 Task: In the  document decision.docx Share this file with 'softage.9@softage.net' Make a copy of the file 'without changing the auto name' Delete the  copy of the file
Action: Mouse moved to (361, 387)
Screenshot: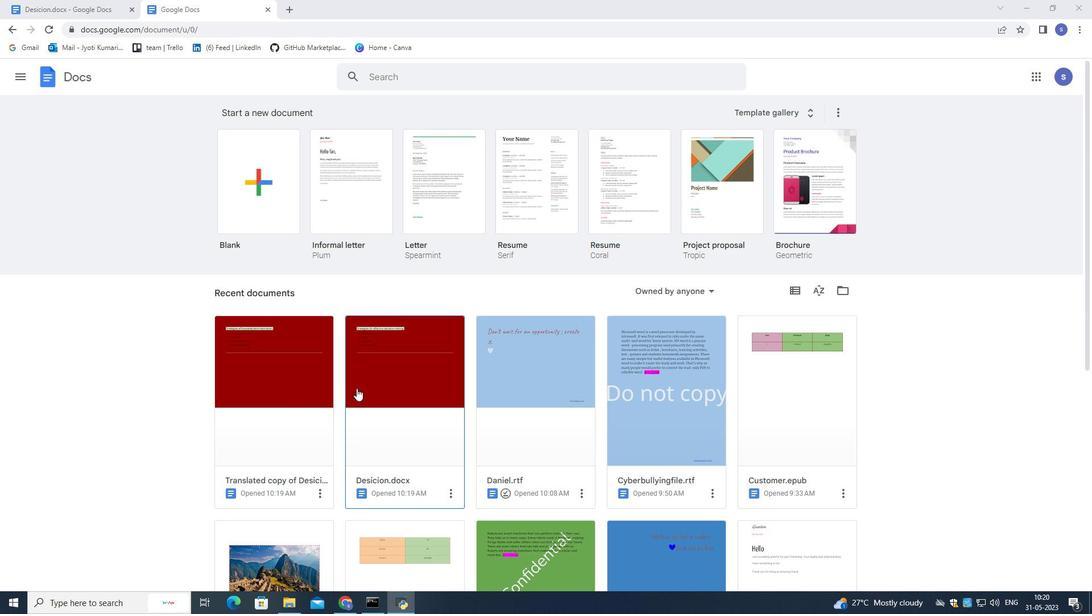 
Action: Mouse pressed left at (361, 387)
Screenshot: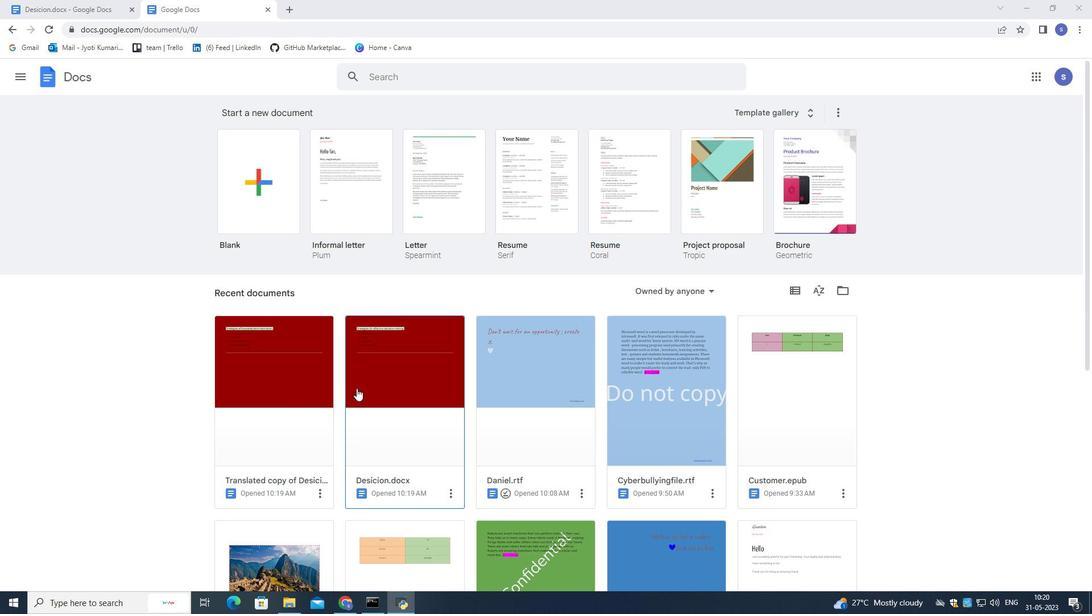 
Action: Mouse moved to (40, 88)
Screenshot: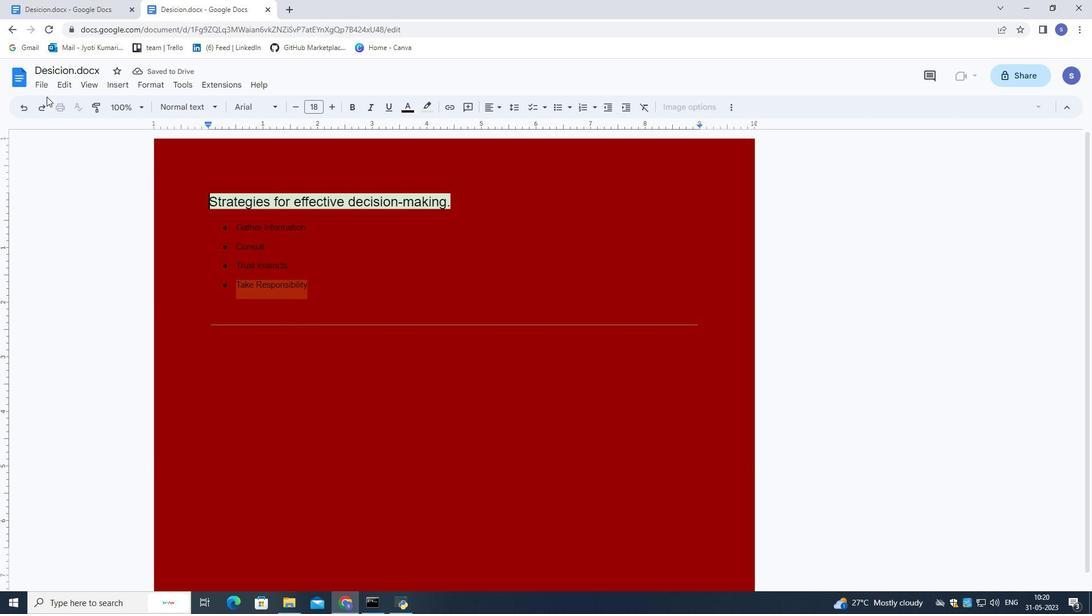 
Action: Mouse pressed left at (40, 88)
Screenshot: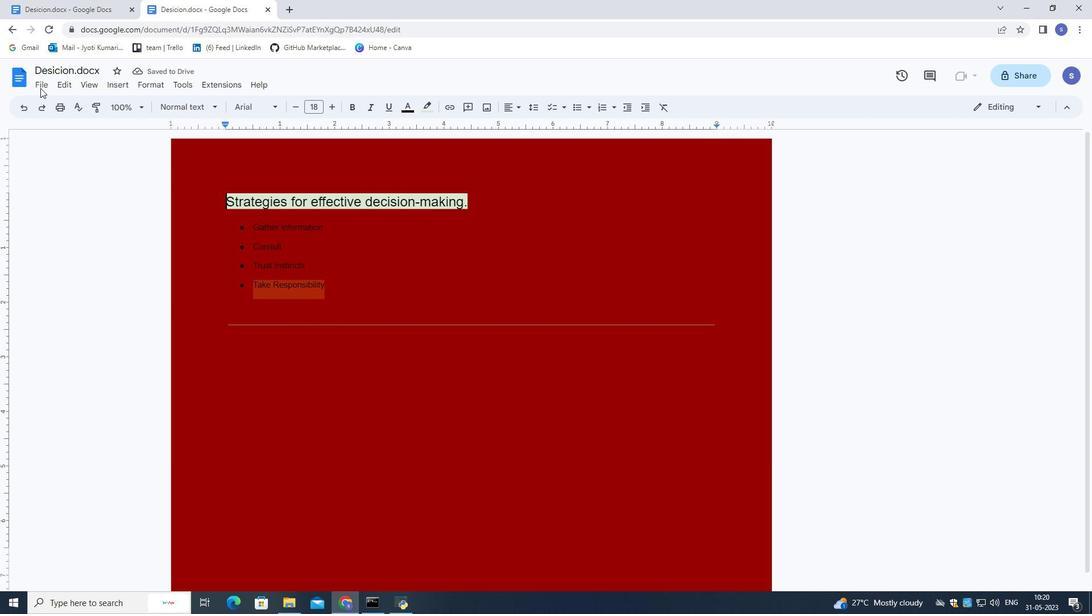 
Action: Mouse moved to (236, 168)
Screenshot: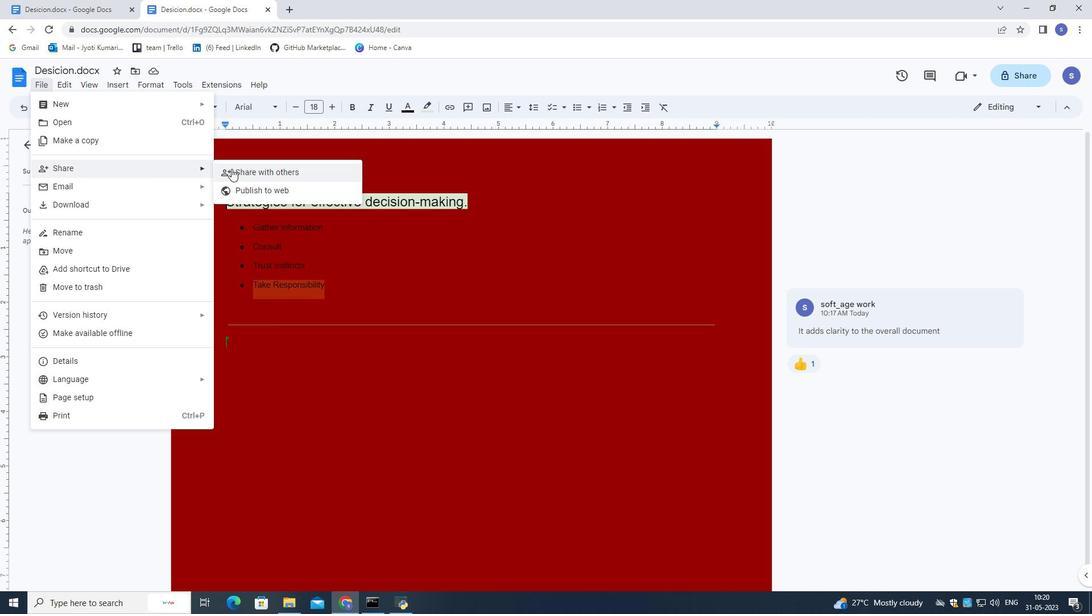 
Action: Mouse pressed left at (236, 168)
Screenshot: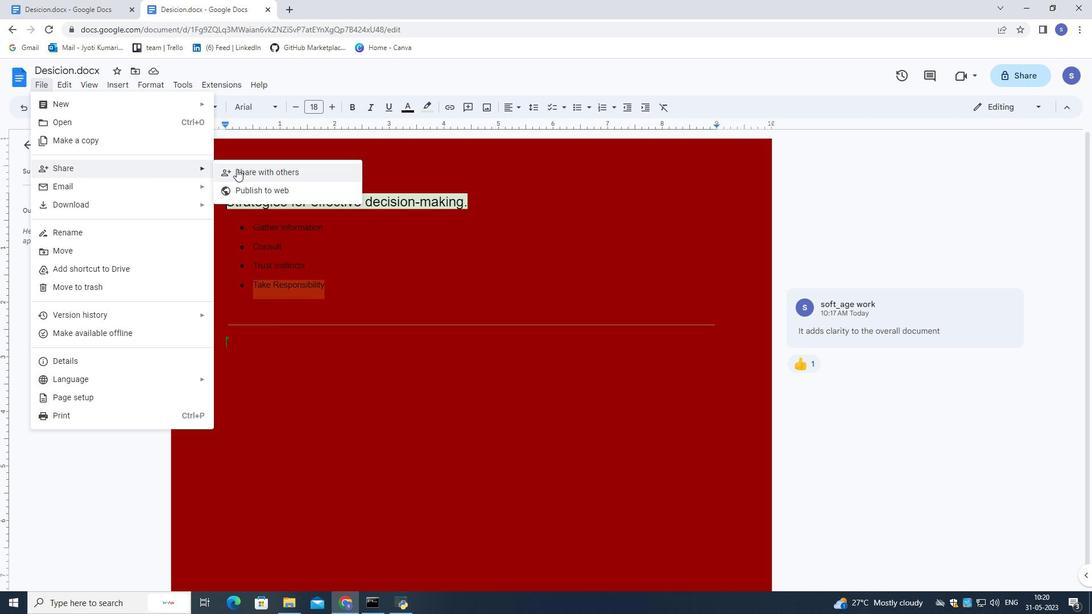 
Action: Mouse moved to (436, 266)
Screenshot: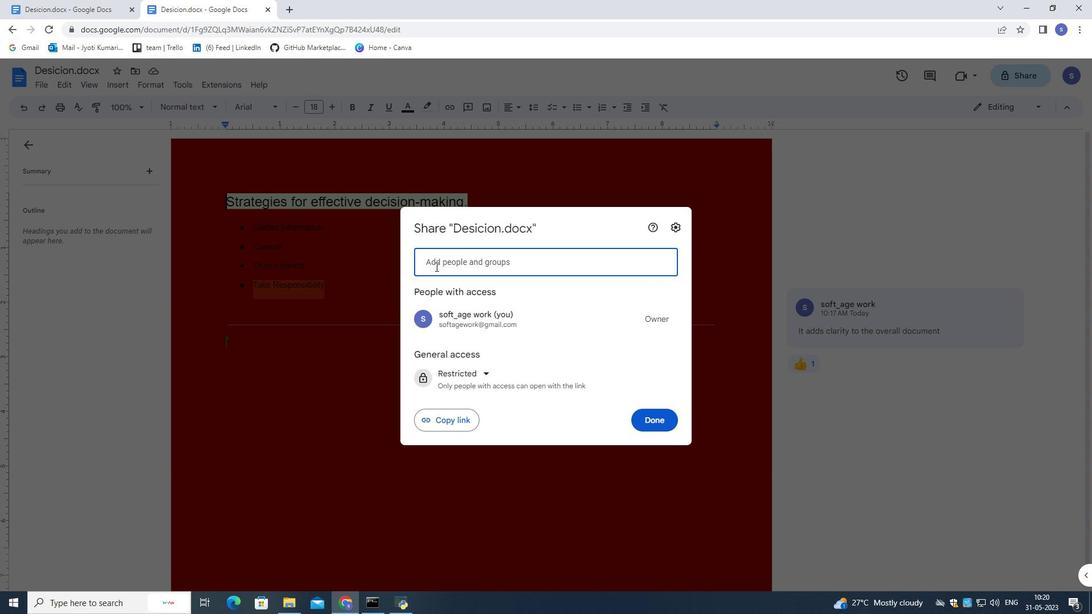 
Action: Mouse pressed left at (436, 266)
Screenshot: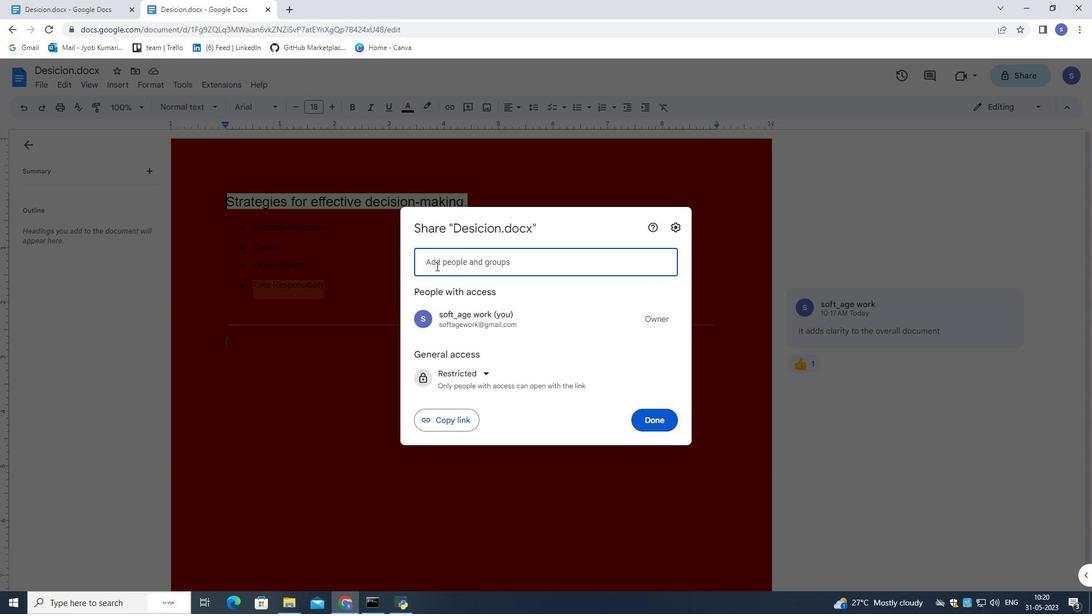 
Action: Key pressed softage.9<Key.shift><Key.shift><Key.shift><Key.shift><Key.shift><Key.shift><Key.shift>@softage.net
Screenshot: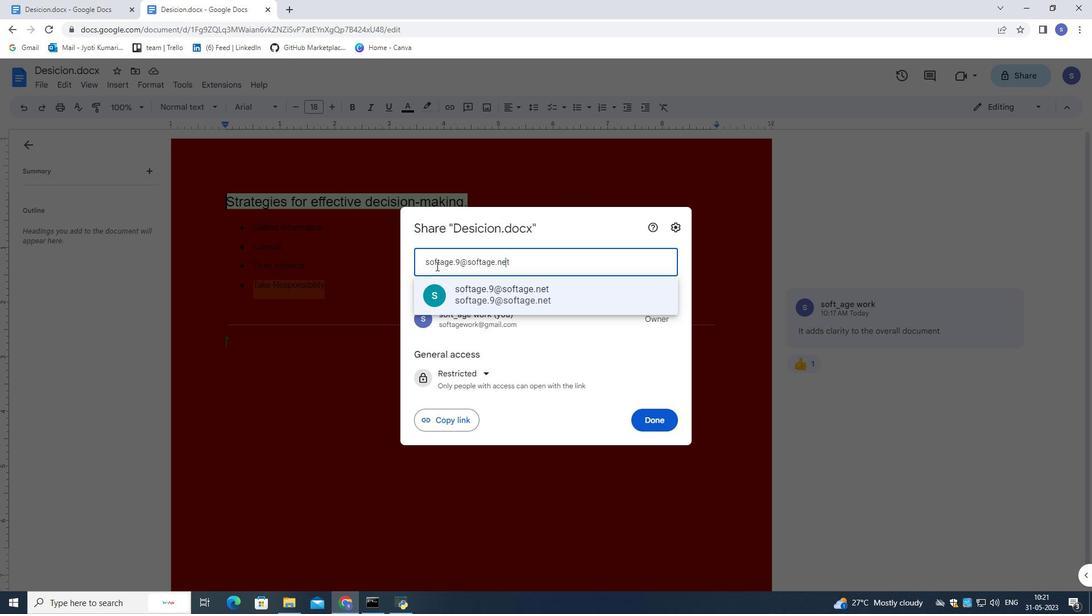 
Action: Mouse moved to (492, 290)
Screenshot: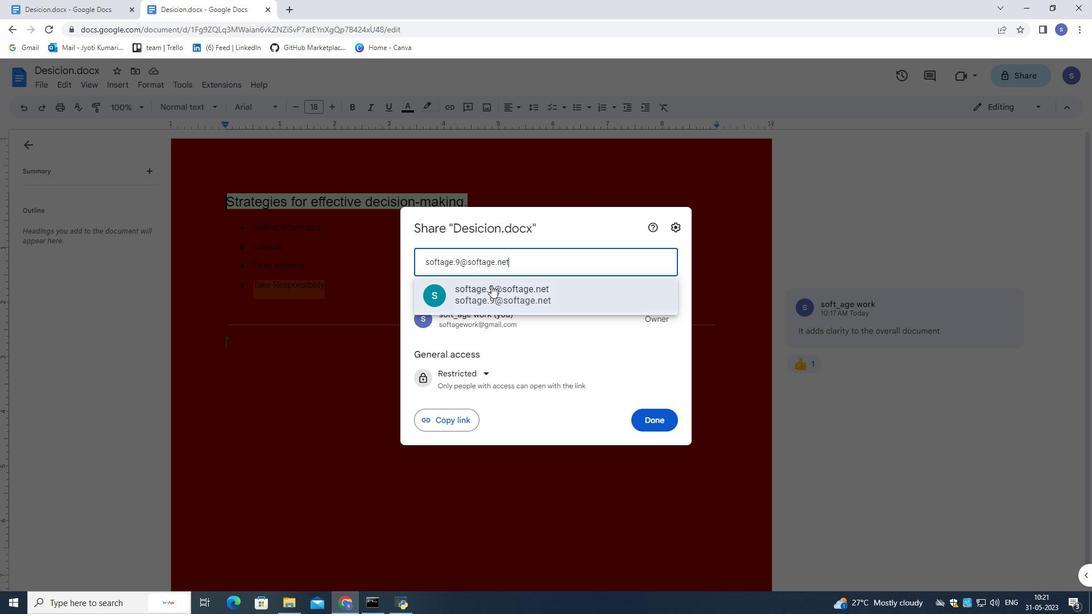 
Action: Mouse pressed left at (492, 290)
Screenshot: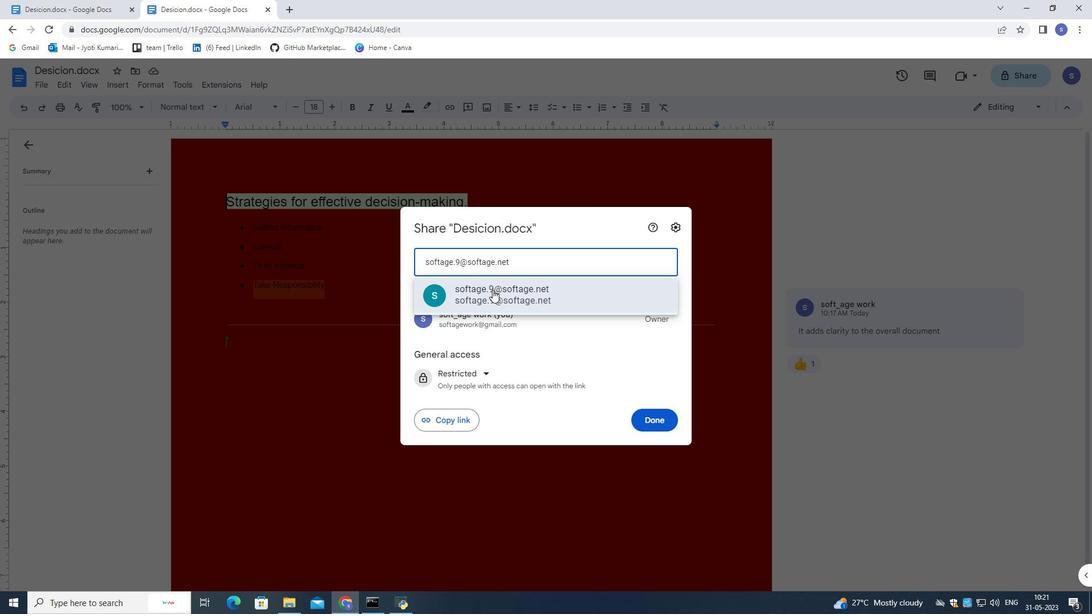 
Action: Mouse moved to (467, 405)
Screenshot: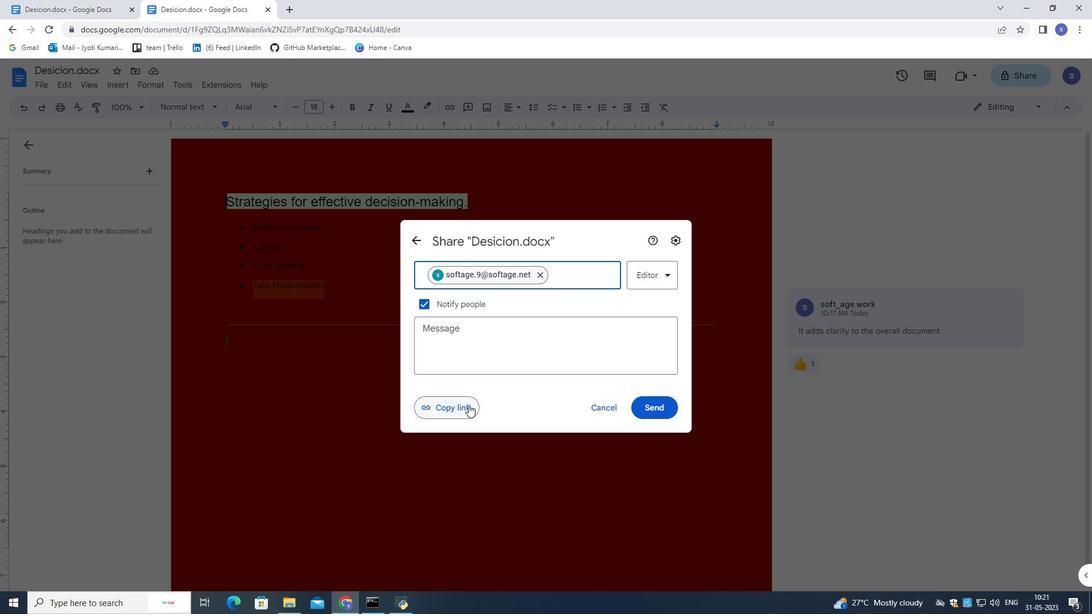 
Action: Mouse pressed left at (467, 405)
Screenshot: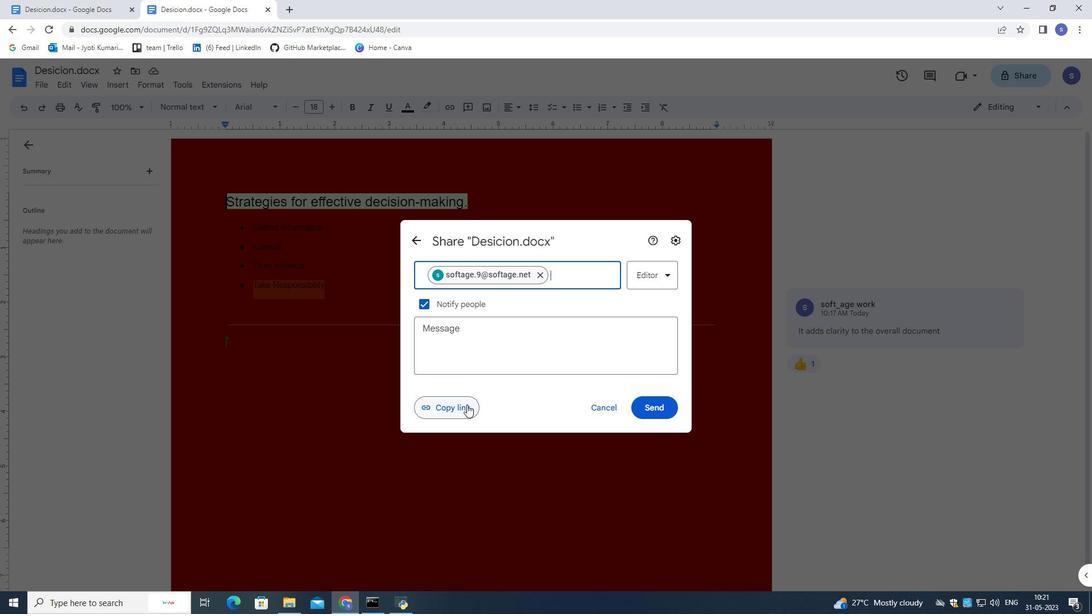 
Action: Mouse moved to (650, 269)
Screenshot: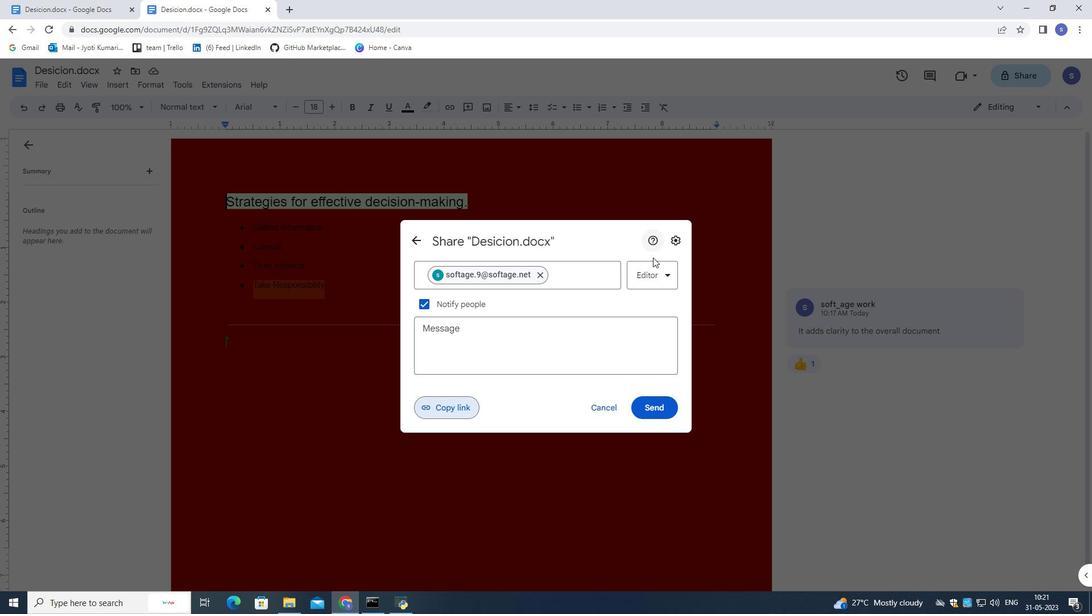 
Action: Mouse pressed left at (650, 269)
Screenshot: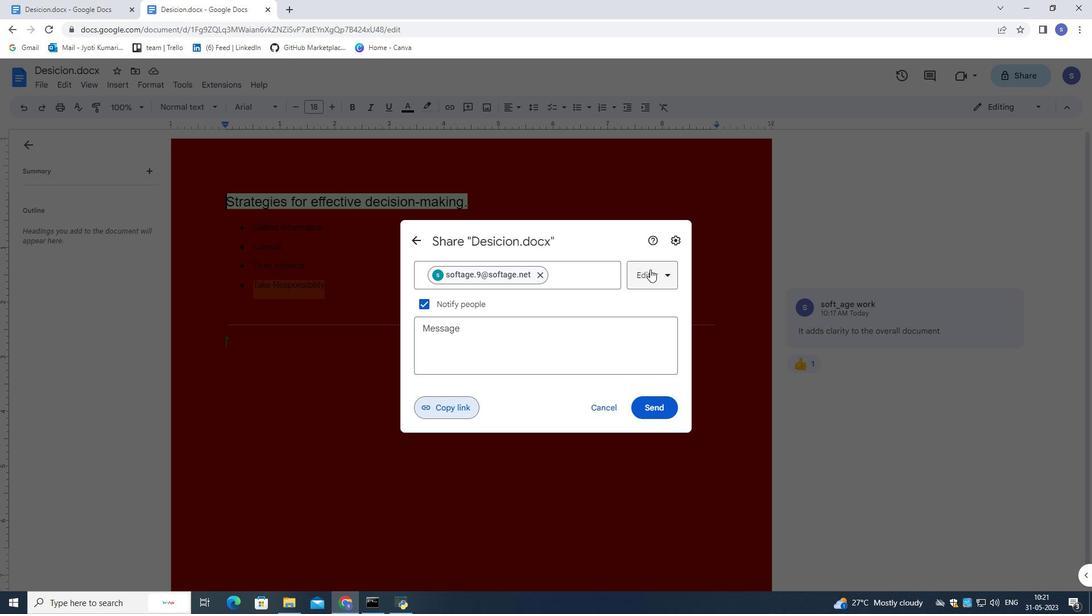 
Action: Mouse moved to (665, 402)
Screenshot: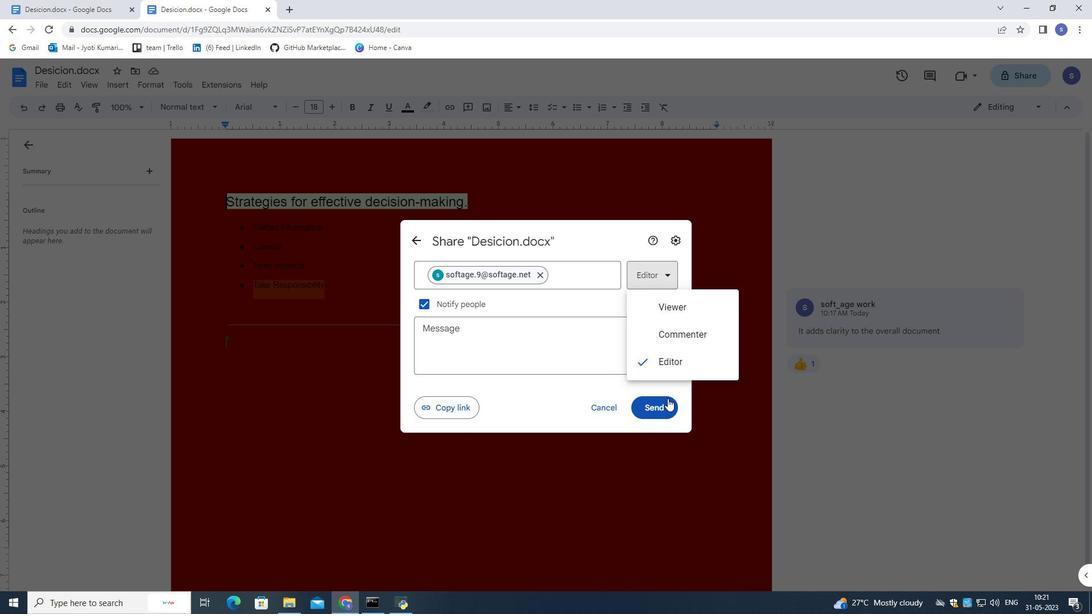 
Action: Mouse pressed left at (665, 402)
Screenshot: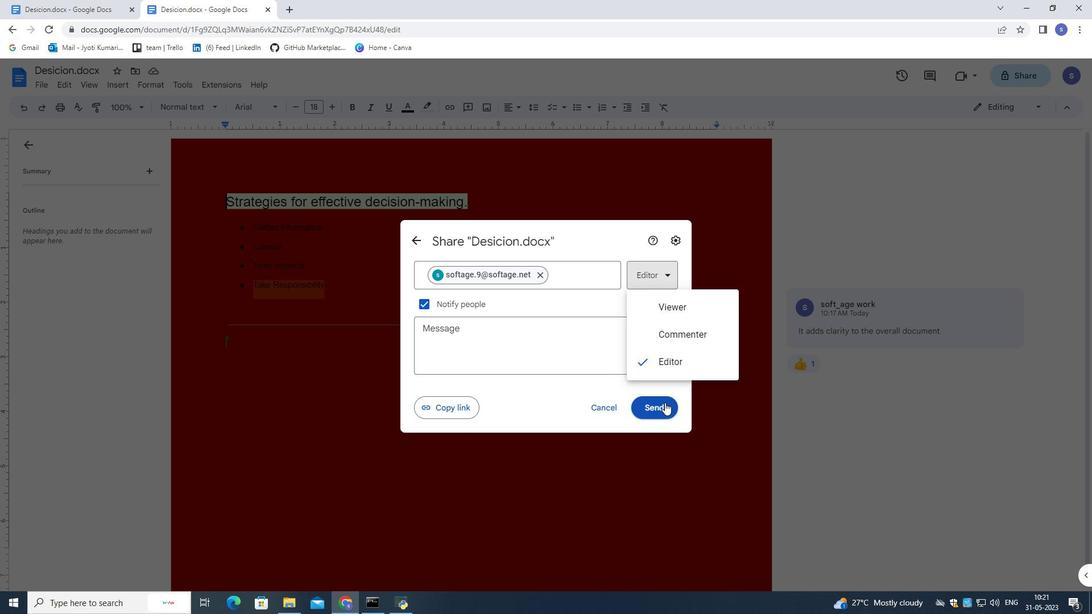 
Action: Mouse moved to (664, 402)
Screenshot: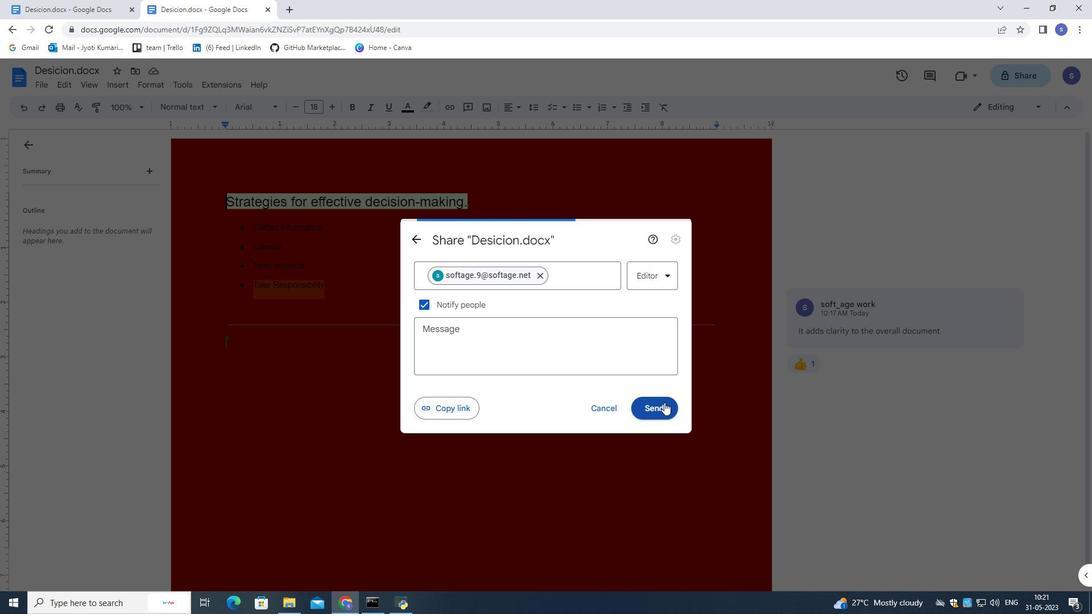
Action: Mouse pressed left at (664, 402)
Screenshot: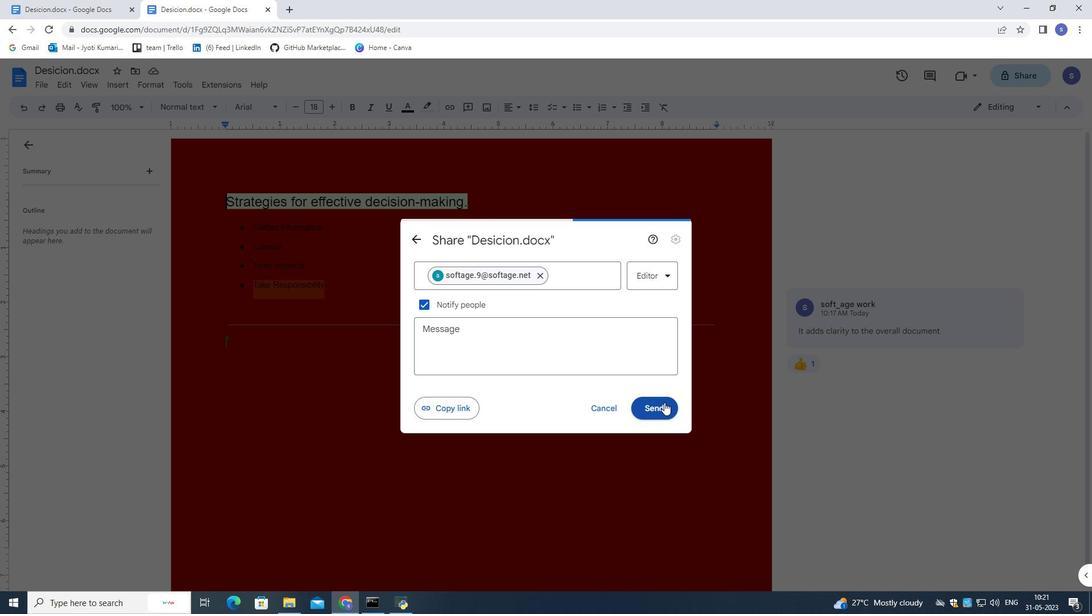 
Action: Mouse moved to (241, 342)
Screenshot: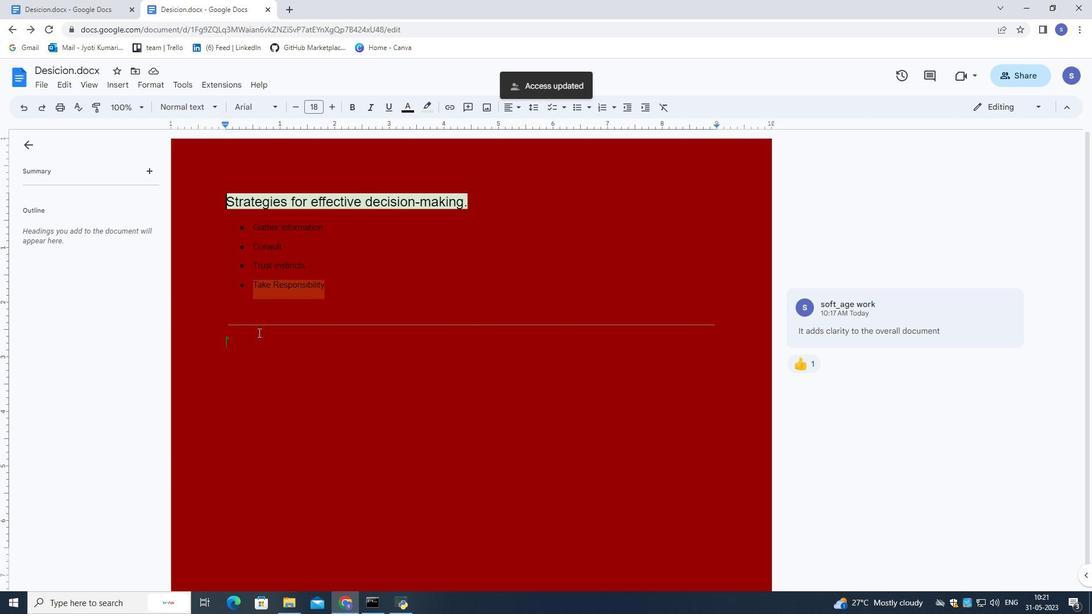 
Action: Mouse pressed left at (241, 342)
Screenshot: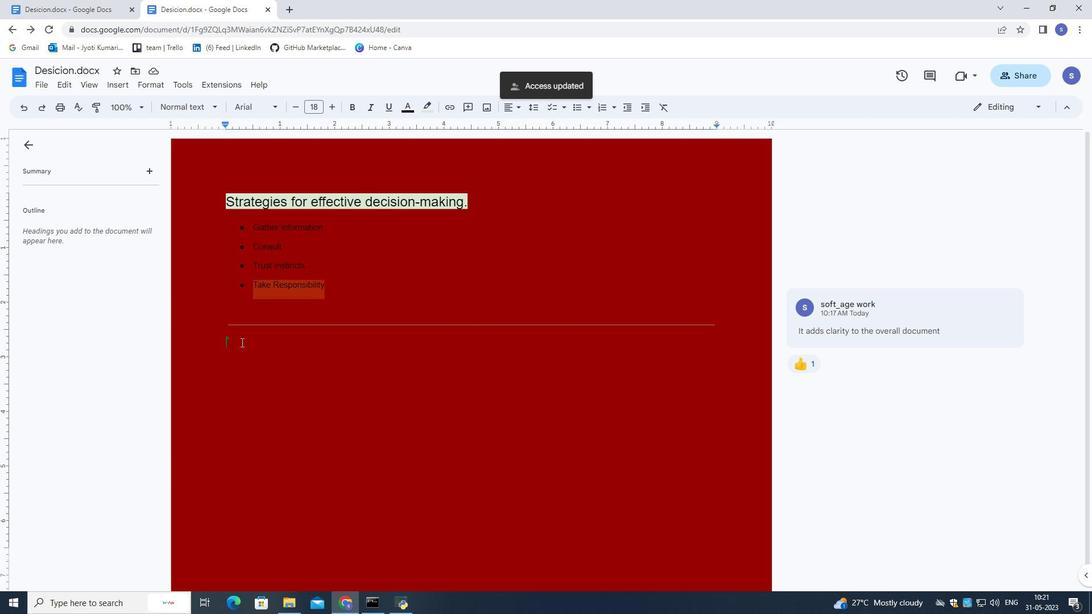 
Action: Mouse moved to (246, 344)
Screenshot: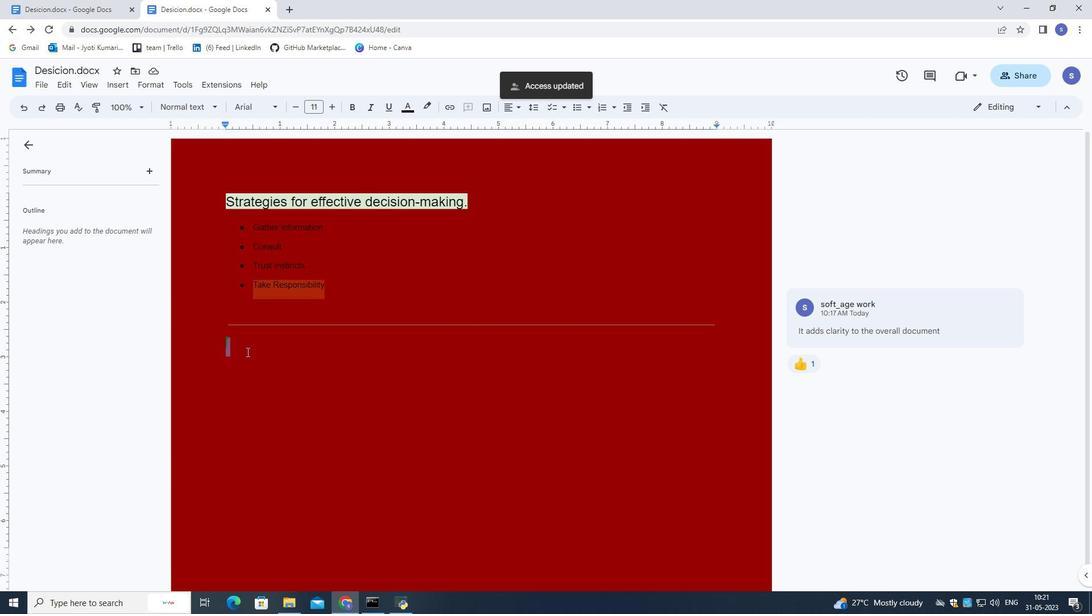 
Action: Key pressed <Key.backspace>
Screenshot: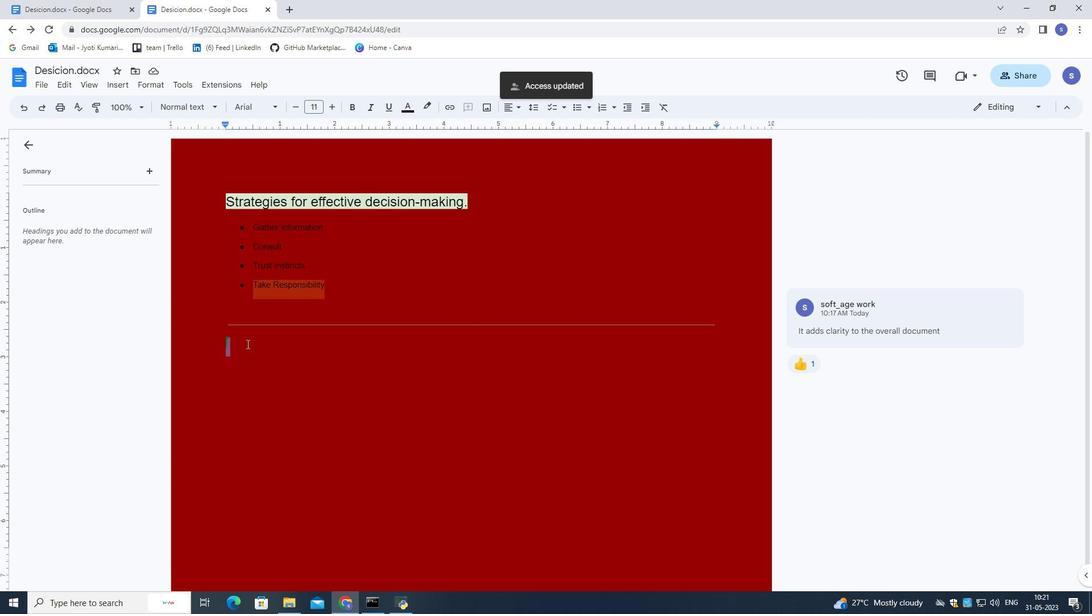 
Action: Mouse moved to (45, 83)
Screenshot: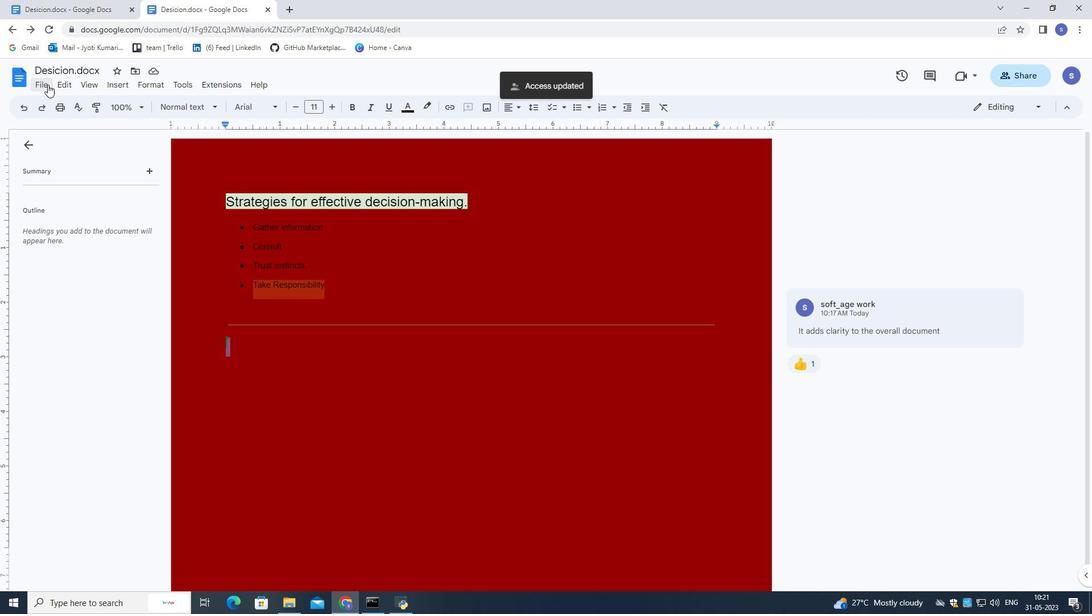 
Action: Mouse pressed left at (45, 83)
Screenshot: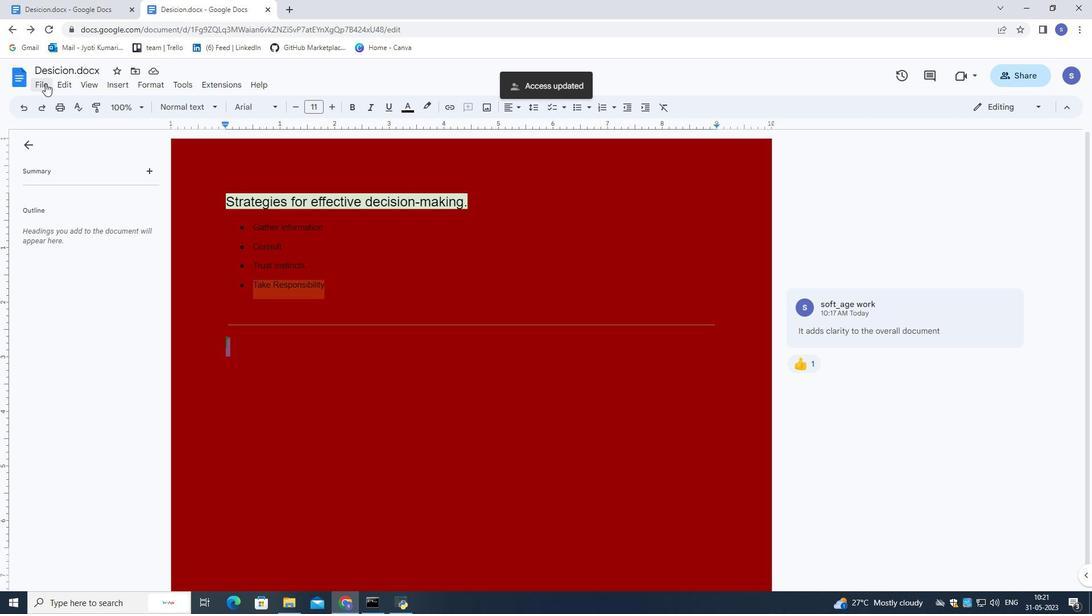 
Action: Mouse moved to (62, 137)
Screenshot: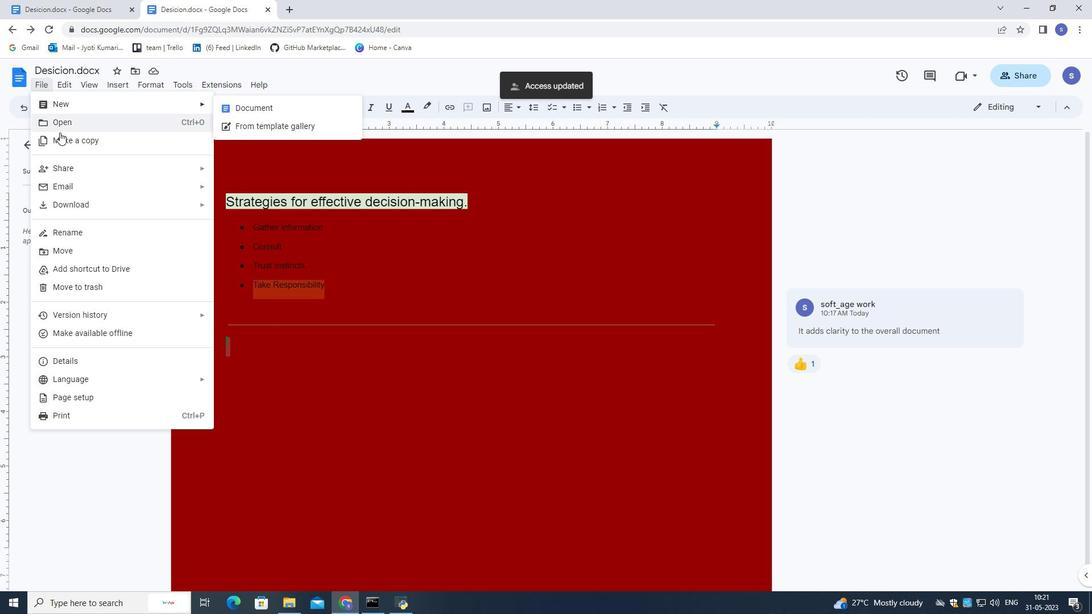 
Action: Mouse pressed left at (62, 137)
Screenshot: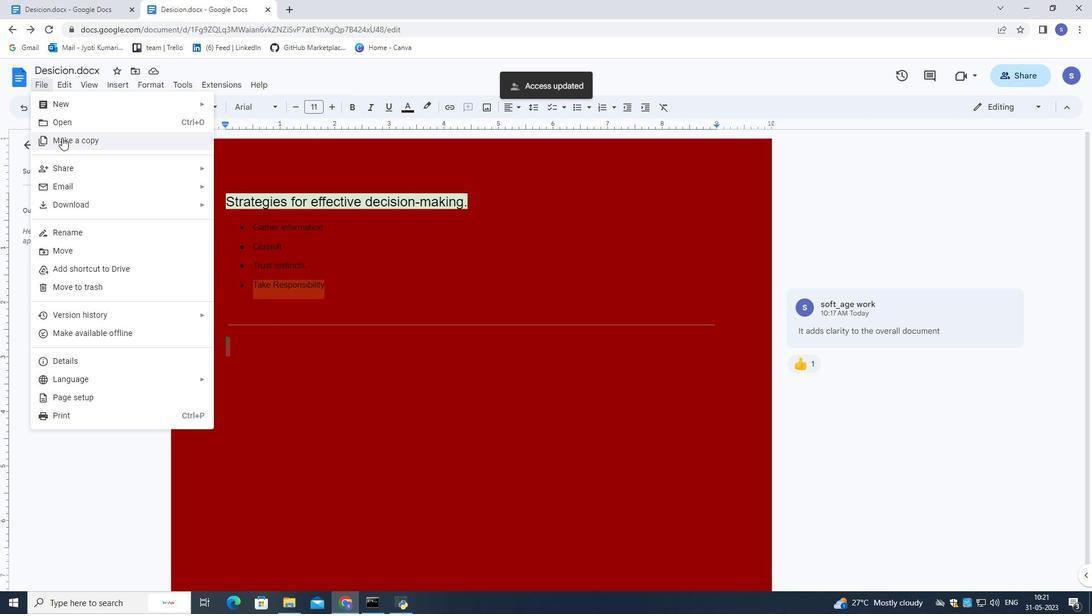 
Action: Mouse moved to (581, 417)
Screenshot: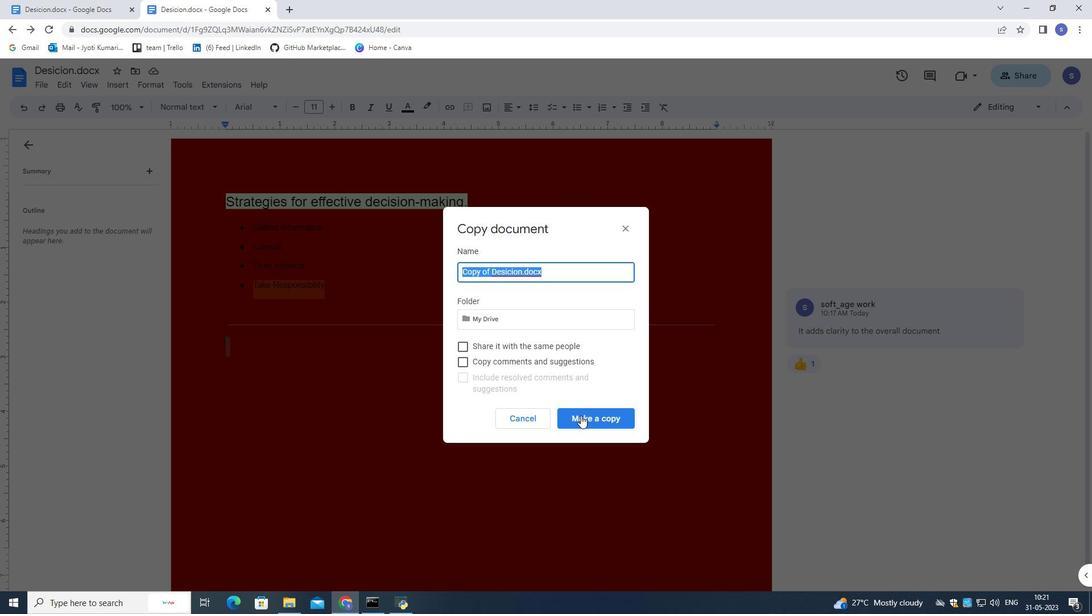 
Action: Mouse pressed left at (581, 417)
Screenshot: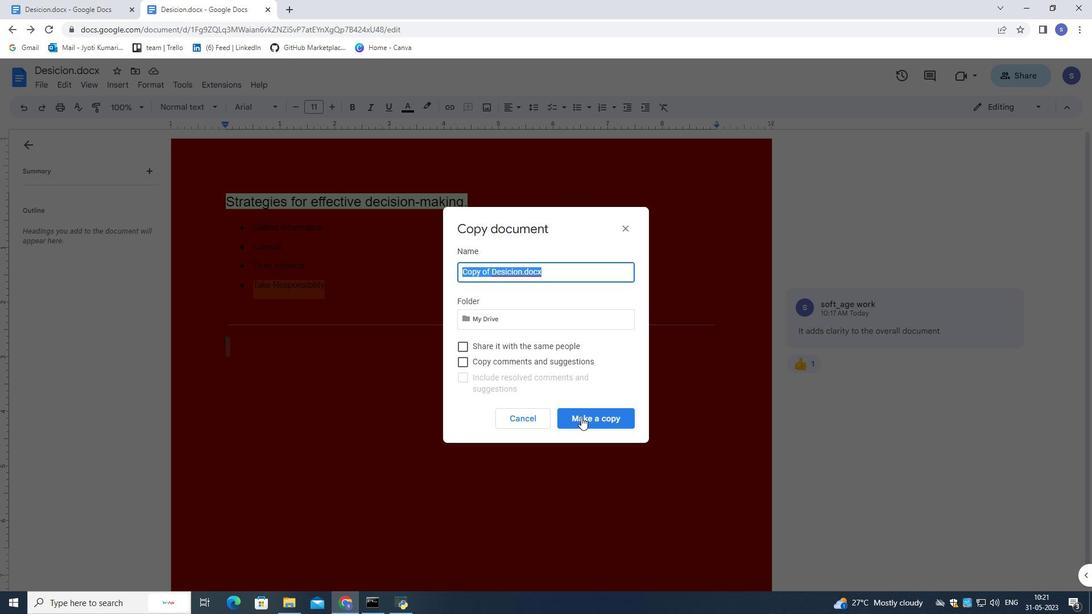 
Action: Mouse moved to (220, 0)
Screenshot: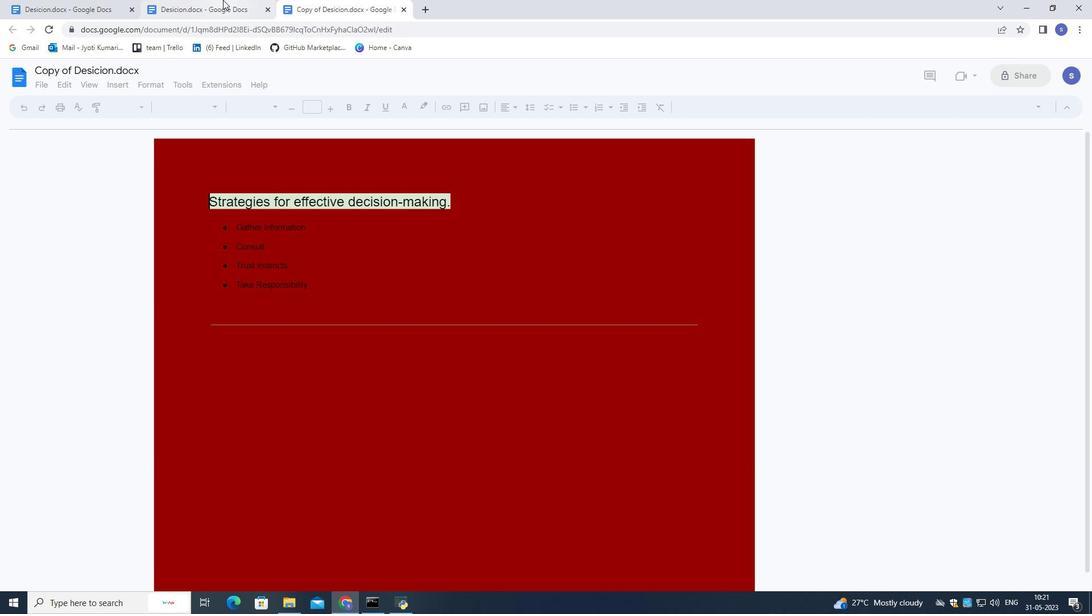 
Action: Mouse pressed left at (220, 0)
Screenshot: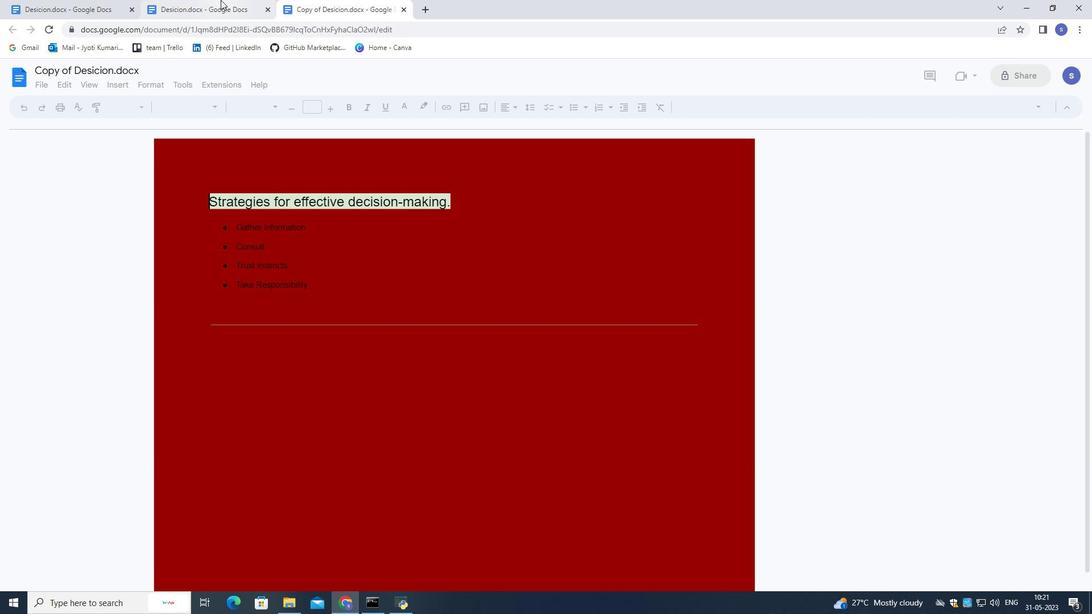 
Action: Mouse moved to (45, 89)
Screenshot: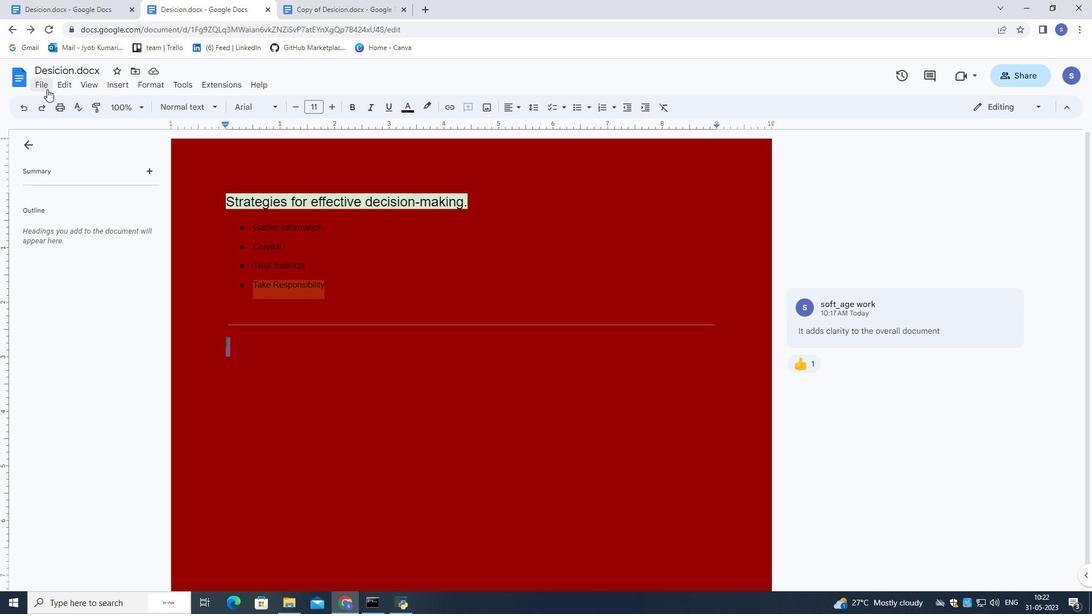 
Action: Mouse pressed left at (45, 89)
Screenshot: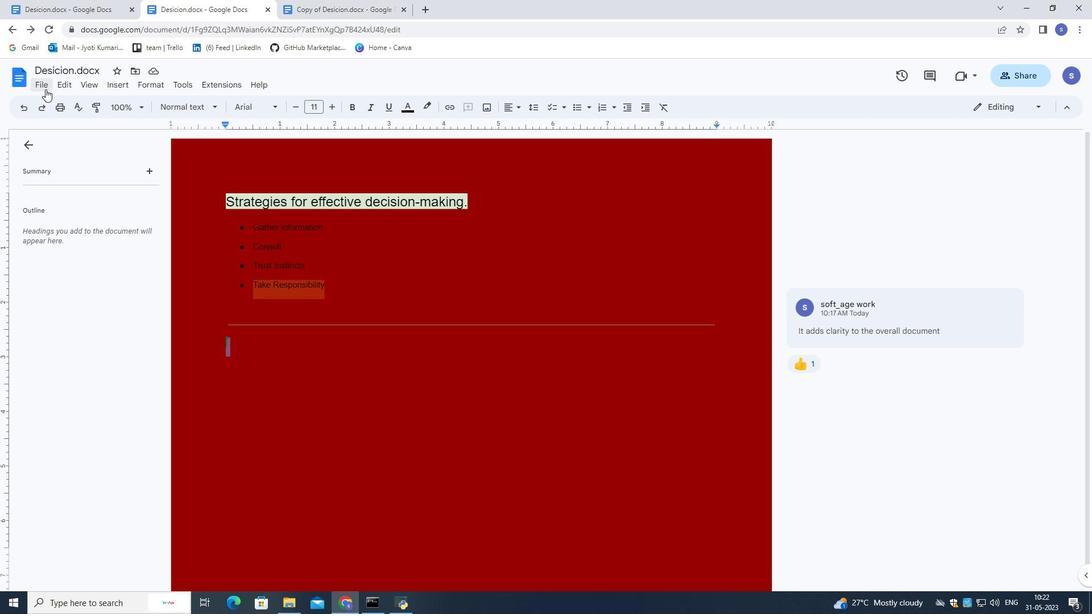 
Action: Mouse moved to (295, 3)
Screenshot: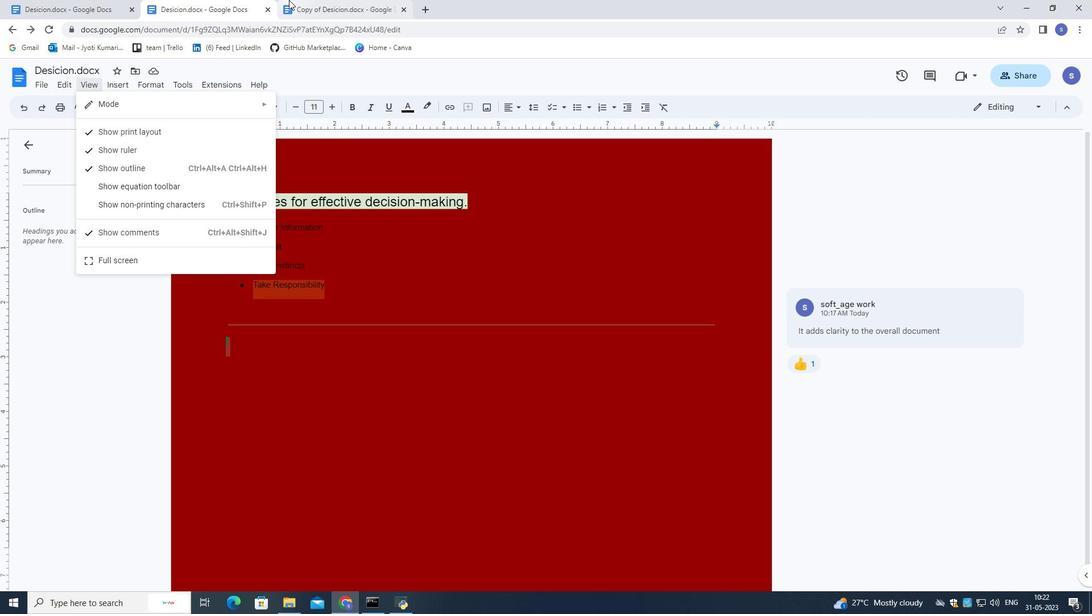 
Action: Mouse pressed left at (295, 3)
Screenshot: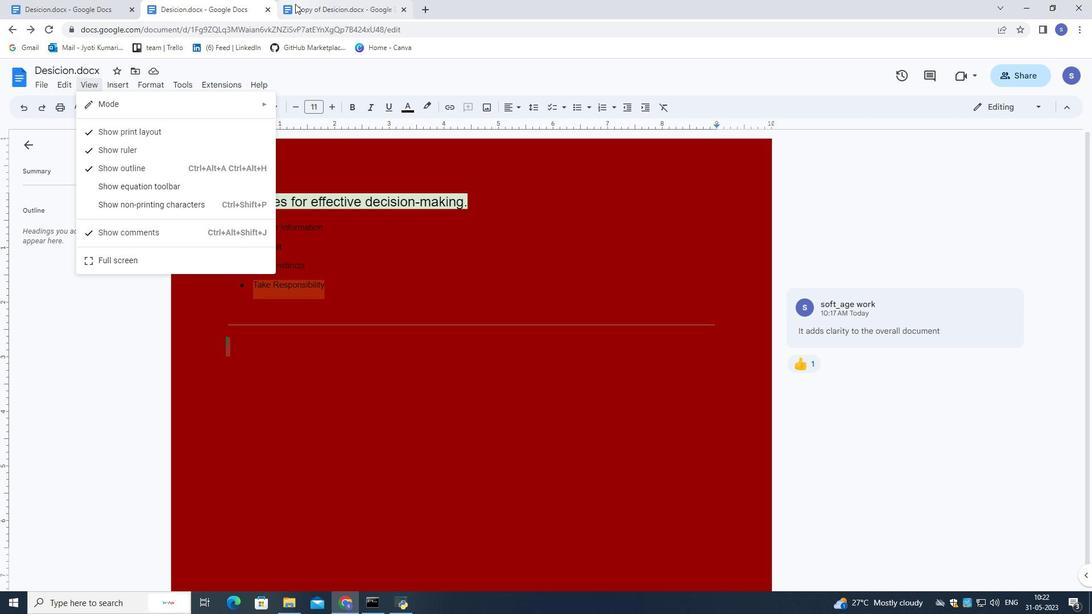 
Action: Mouse moved to (45, 83)
Screenshot: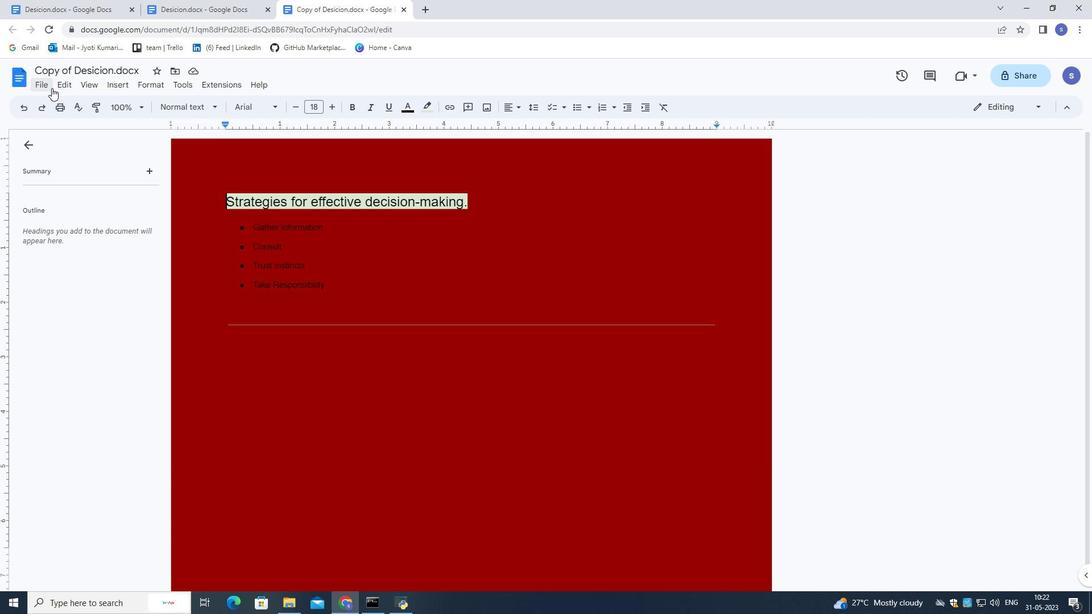 
Action: Mouse pressed left at (45, 83)
Screenshot: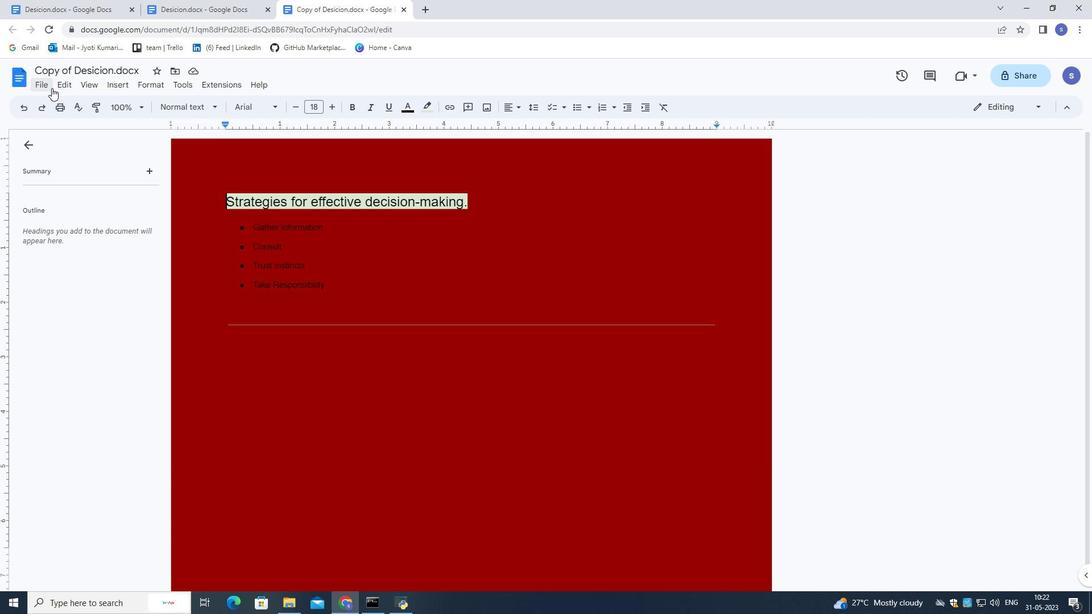 
Action: Mouse moved to (78, 143)
Screenshot: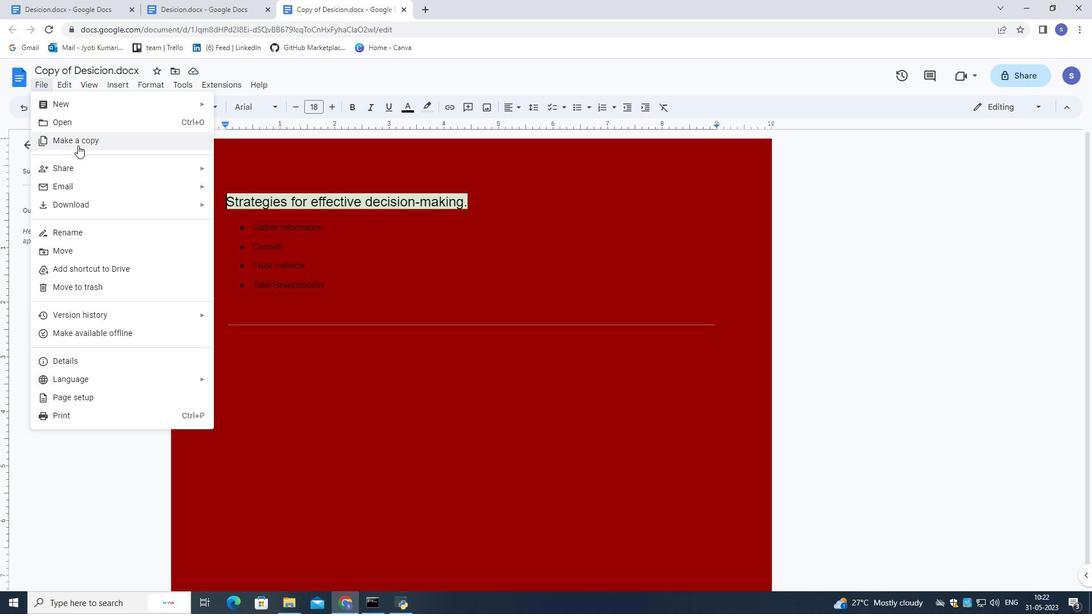 
Action: Mouse pressed left at (78, 143)
Screenshot: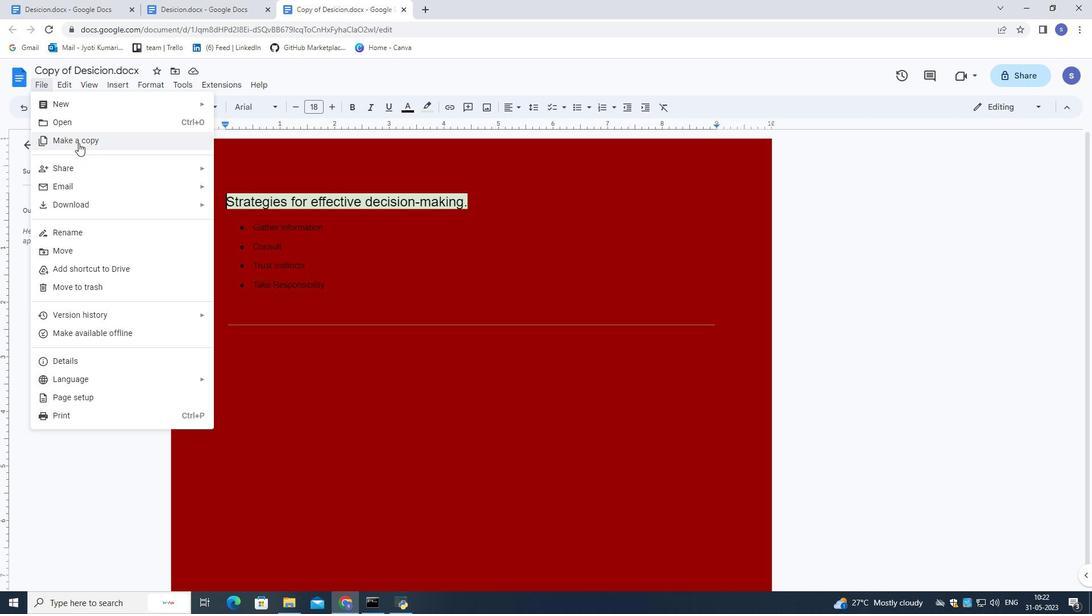
Action: Mouse moved to (517, 412)
Screenshot: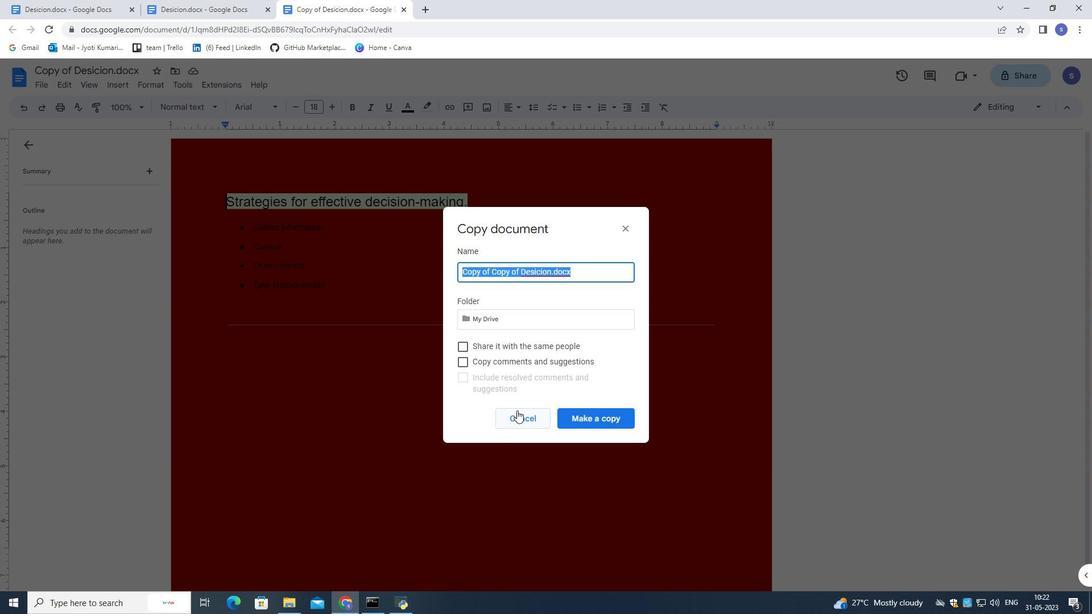 
Action: Mouse pressed left at (517, 412)
Screenshot: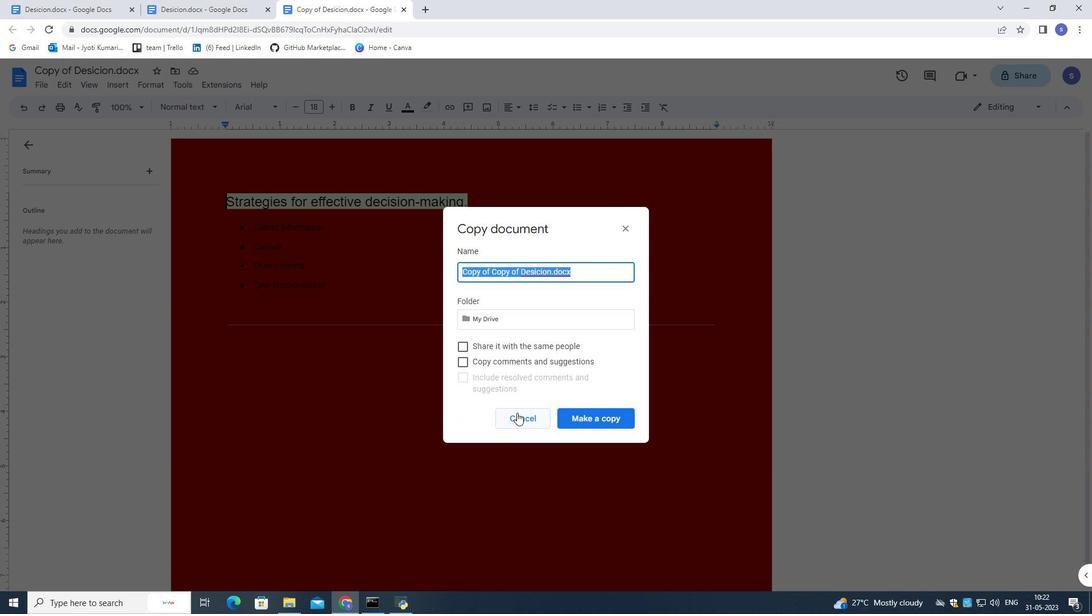 
Action: Mouse moved to (46, 83)
Screenshot: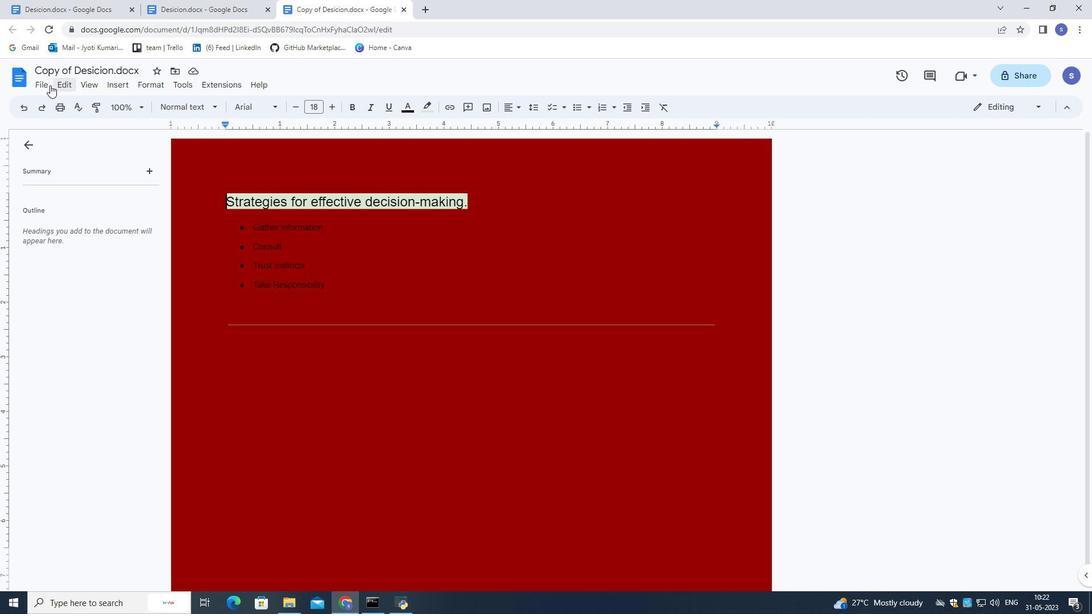 
Action: Mouse pressed left at (46, 83)
Screenshot: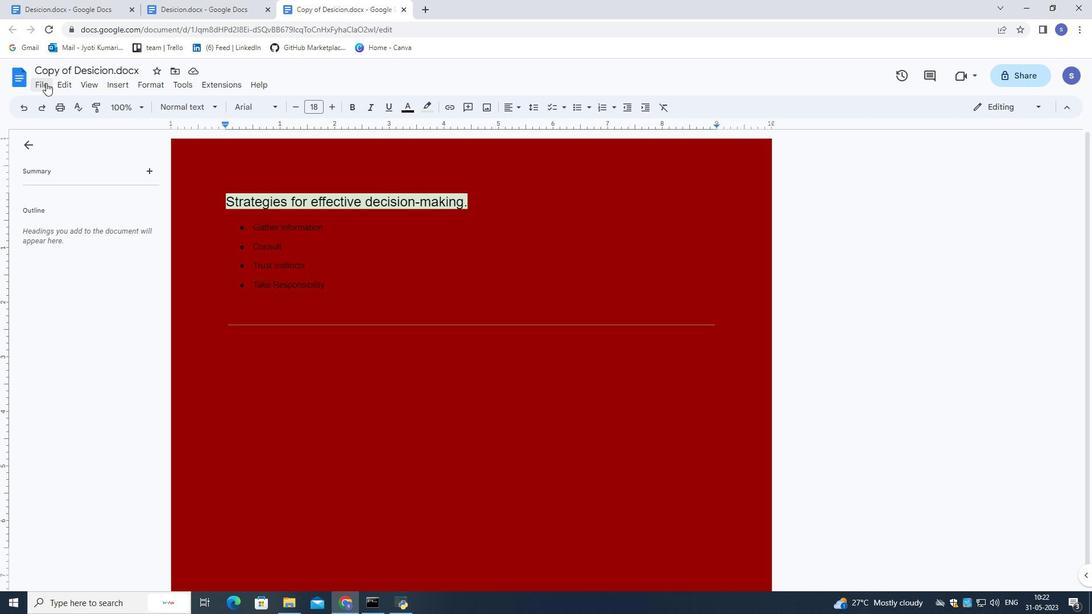 
Action: Mouse moved to (207, 0)
Screenshot: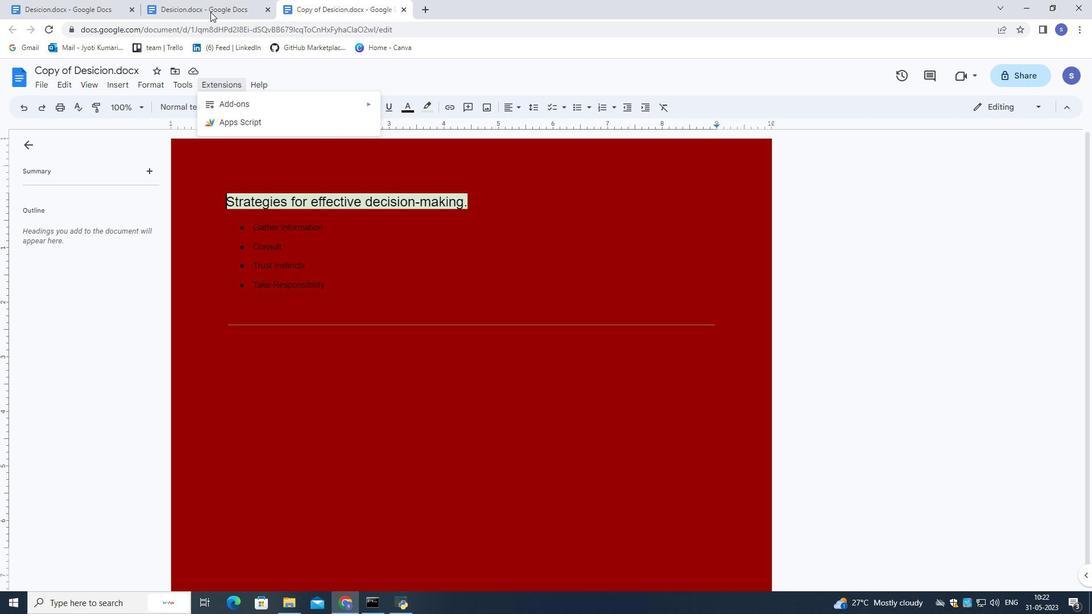 
Action: Mouse pressed left at (207, 0)
Screenshot: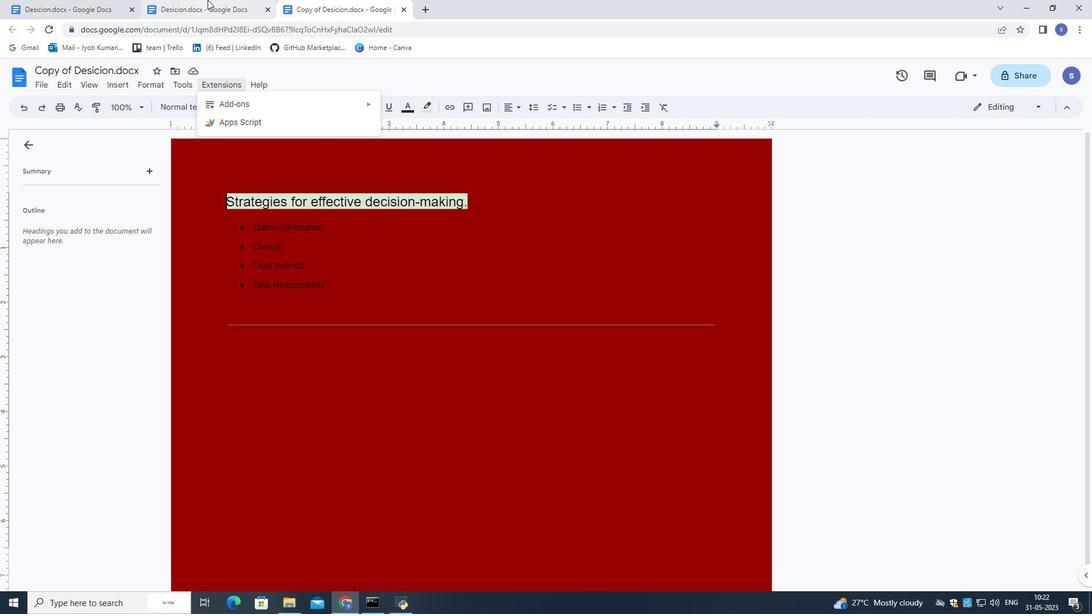 
Action: Mouse moved to (357, 249)
Screenshot: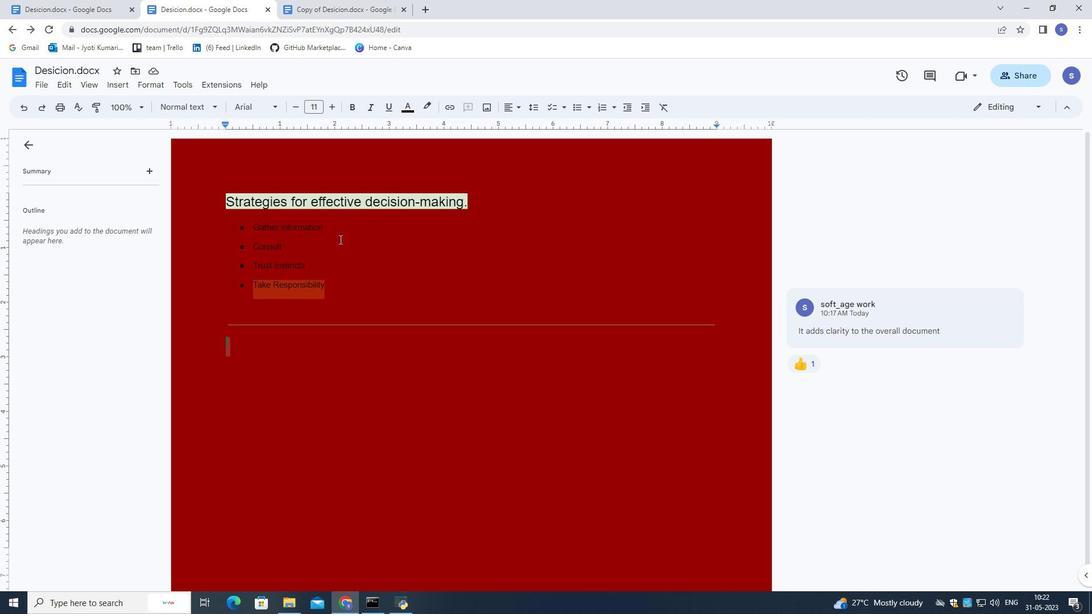 
Action: Mouse pressed left at (357, 249)
Screenshot: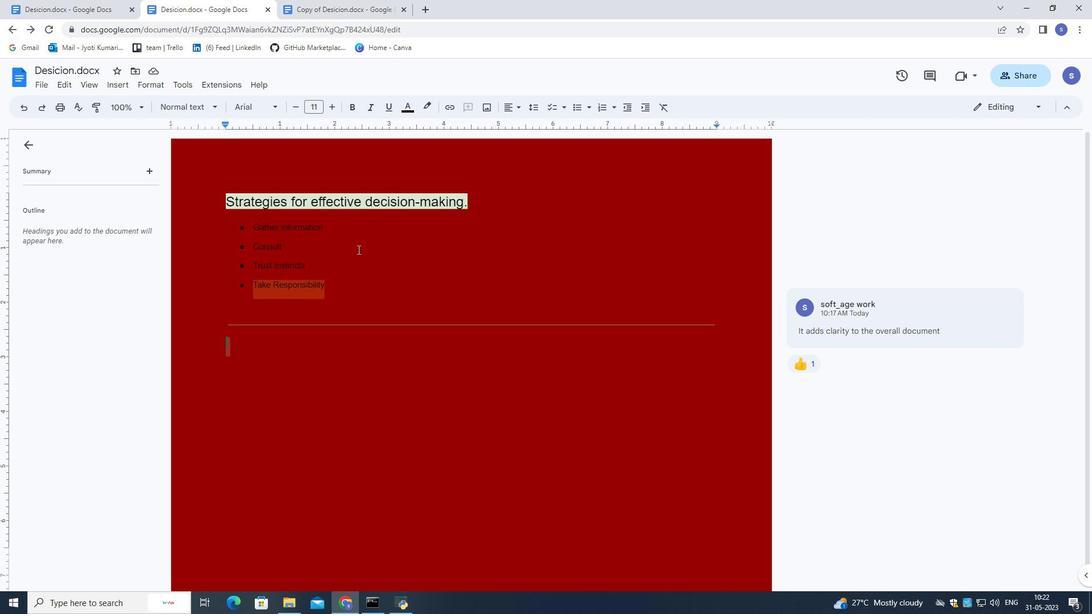 
Action: Mouse moved to (1035, 112)
Screenshot: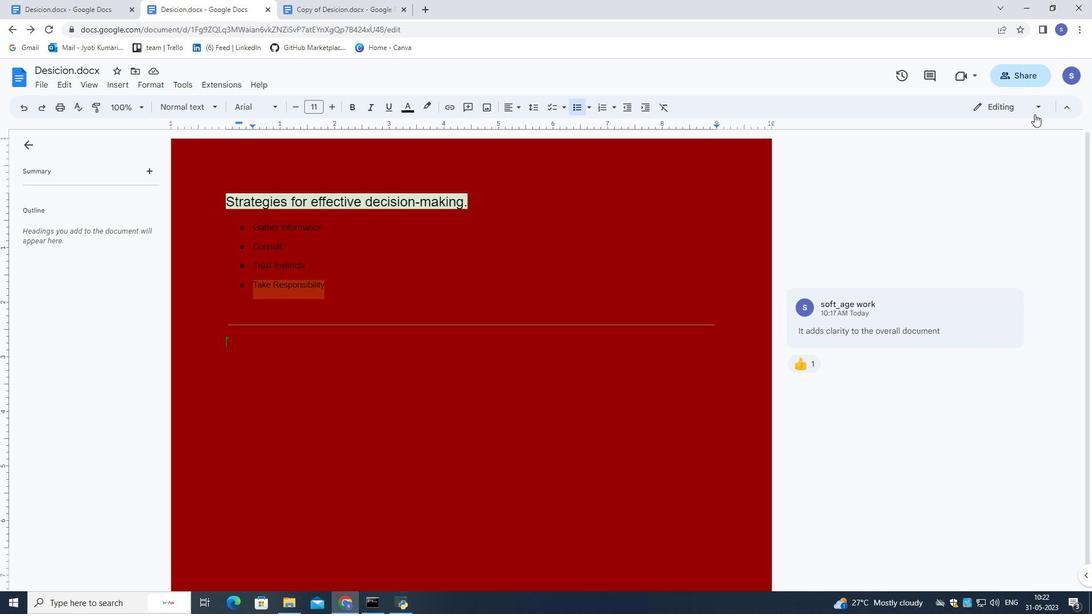 
Action: Mouse pressed left at (1035, 112)
Screenshot: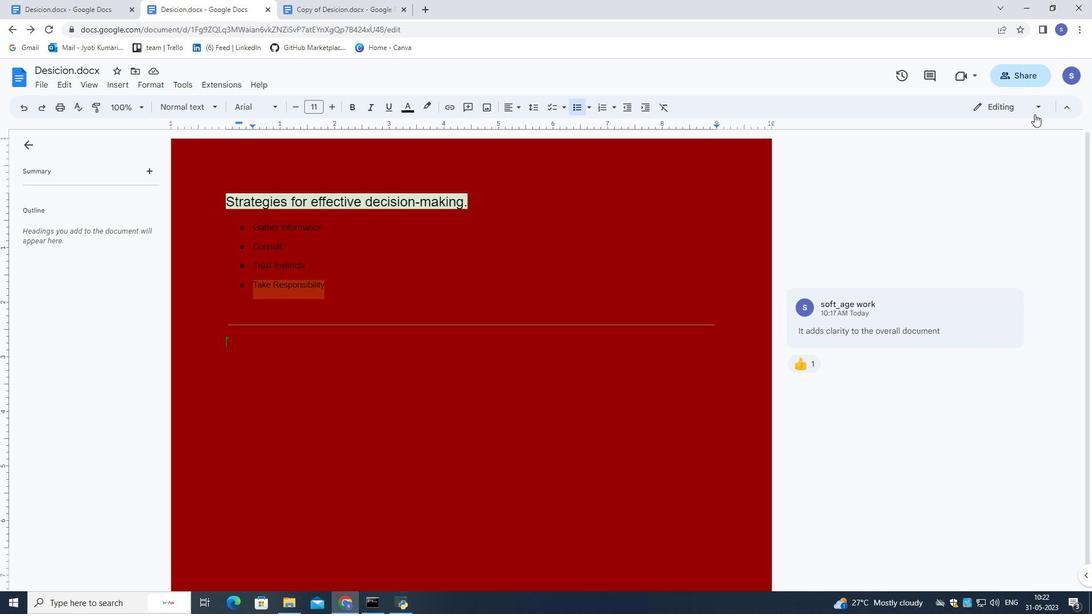 
Action: Mouse moved to (694, 222)
Screenshot: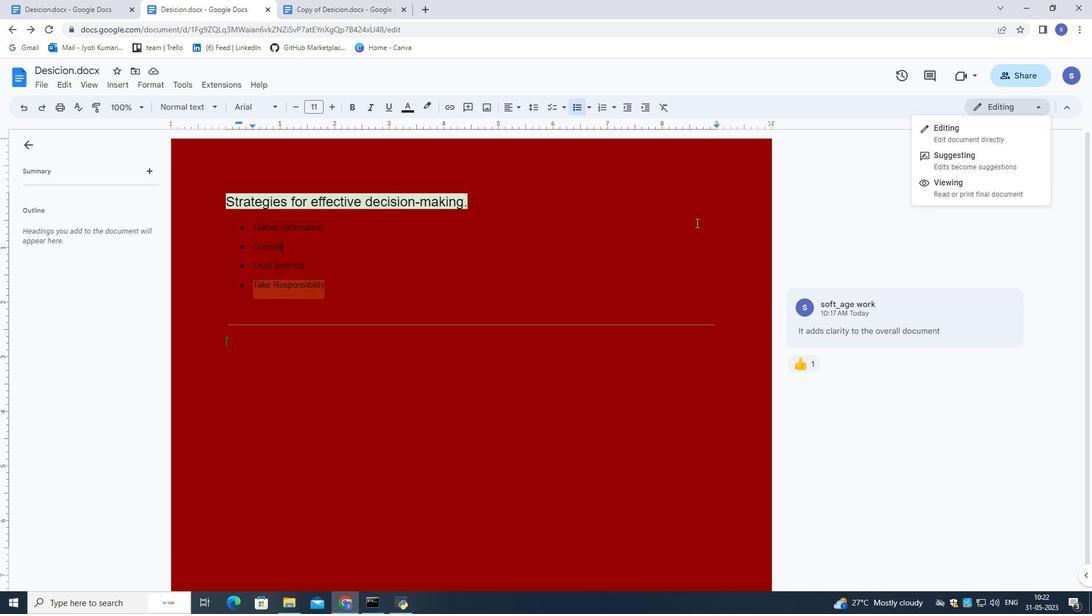 
Action: Mouse pressed left at (694, 222)
Screenshot: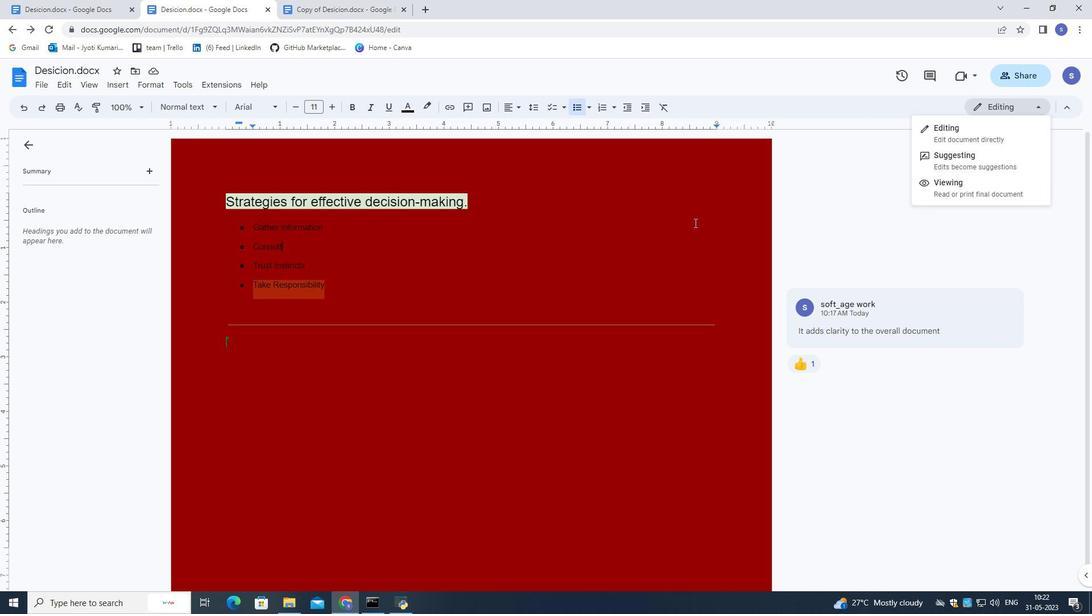 
Action: Mouse moved to (402, 9)
Screenshot: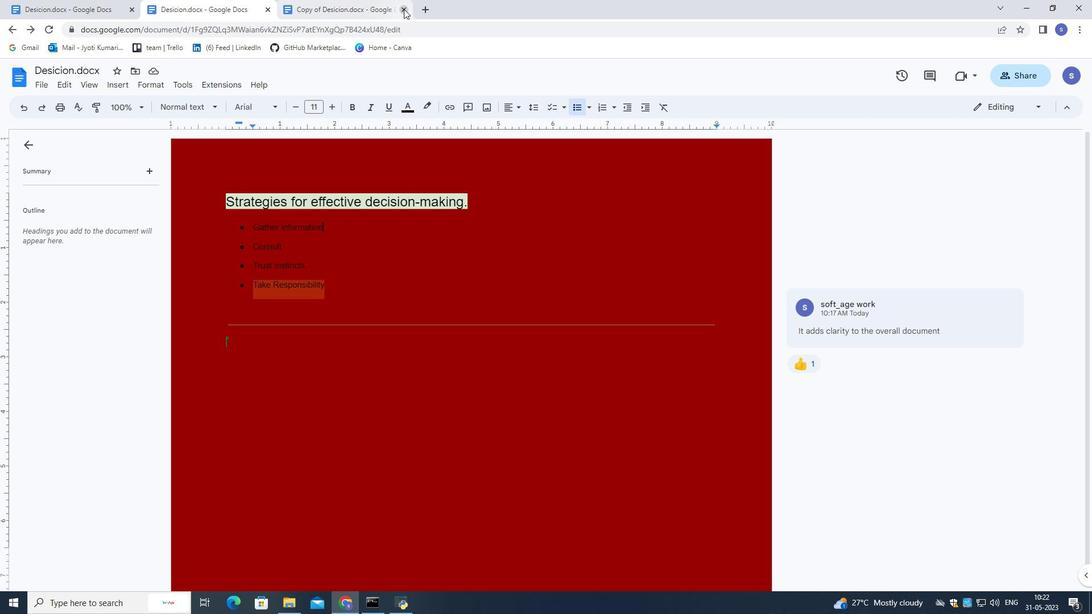 
Action: Mouse pressed left at (402, 9)
Screenshot: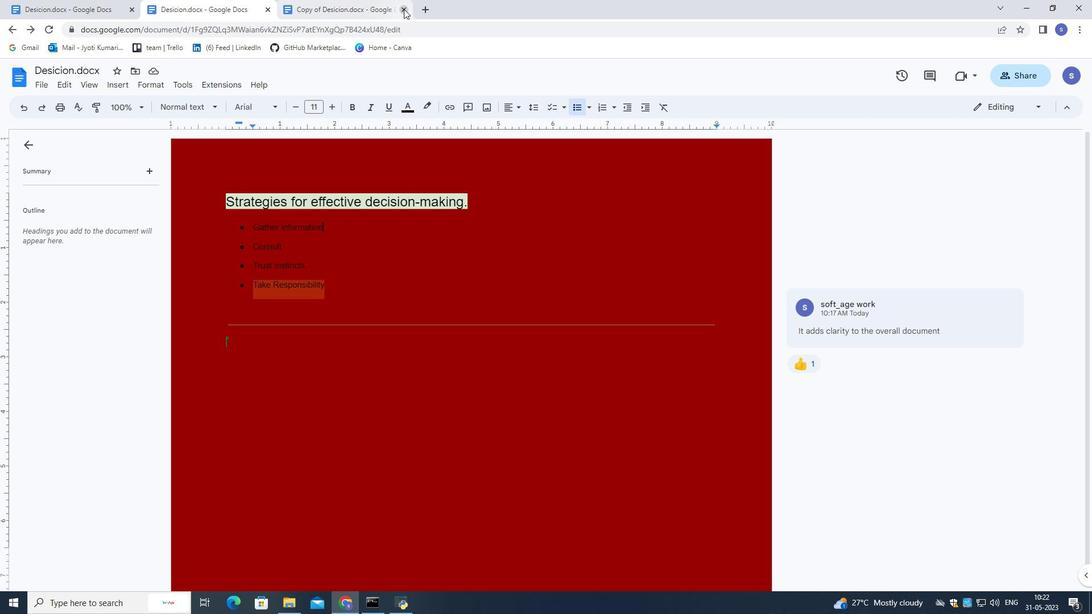 
Action: Mouse moved to (180, 0)
Screenshot: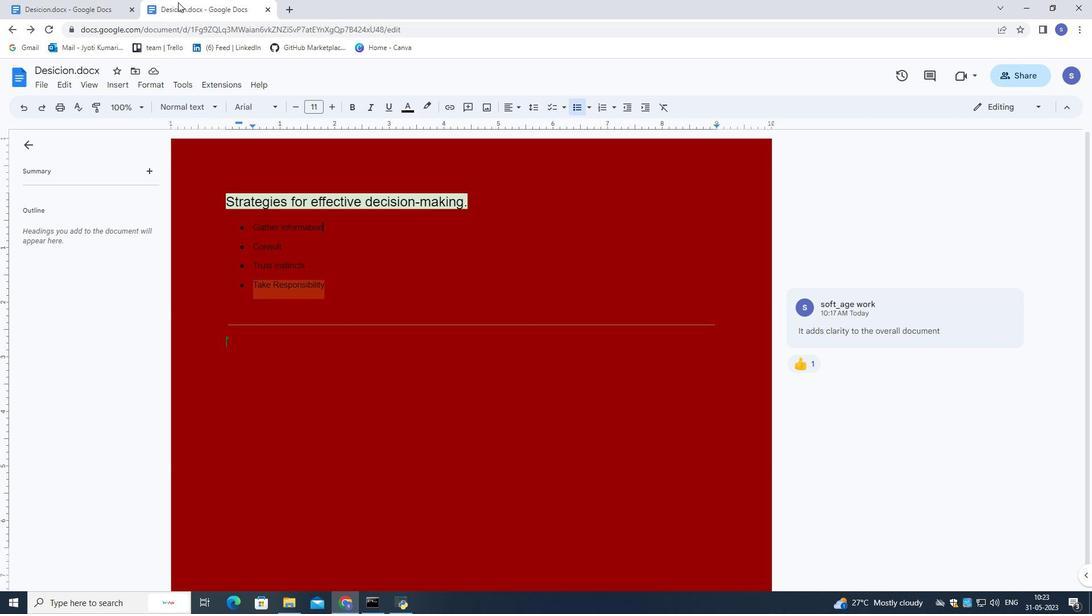 
Action: Mouse pressed left at (180, 0)
Screenshot: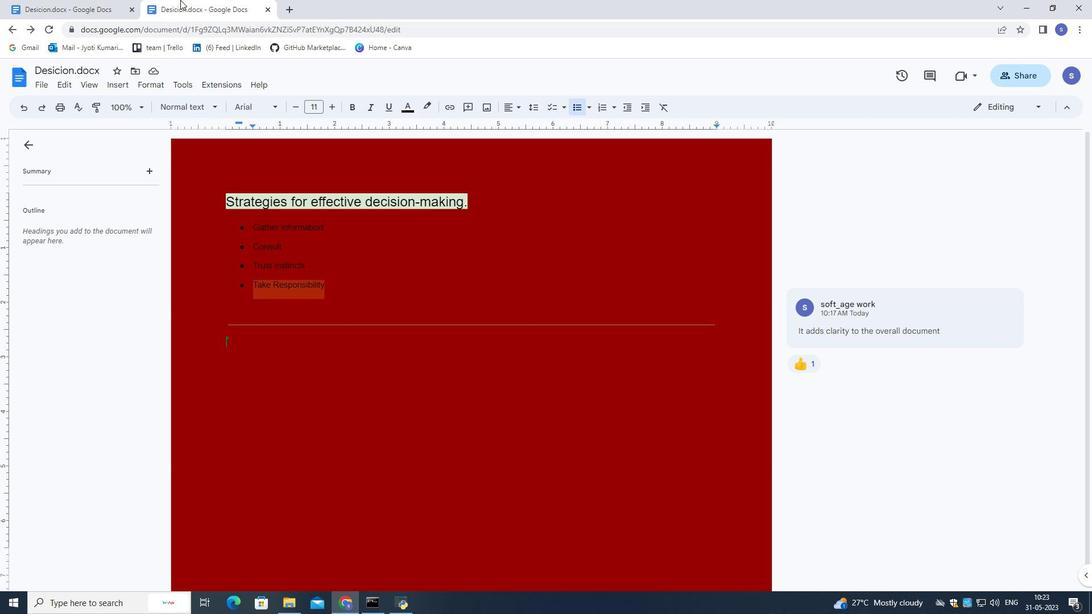 
Action: Mouse moved to (48, 87)
Screenshot: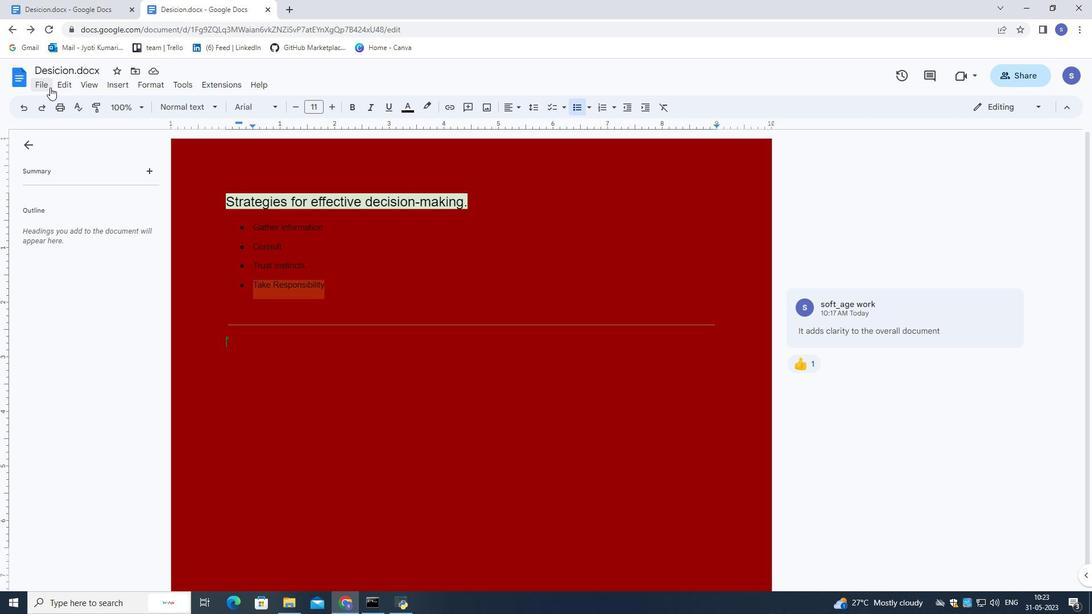 
Action: Mouse pressed left at (48, 87)
Screenshot: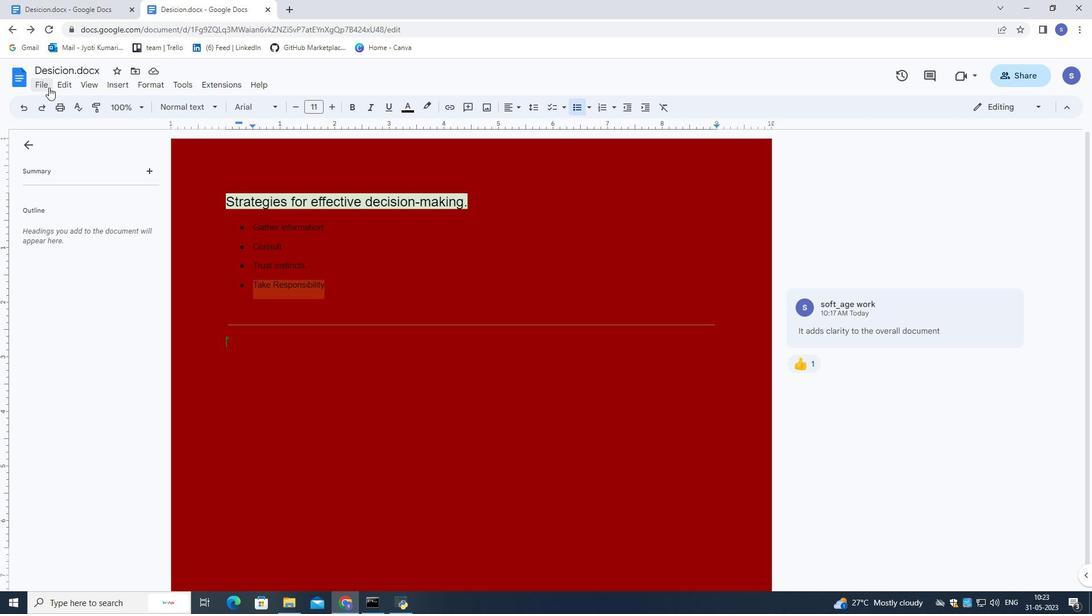 
Action: Mouse moved to (48, 87)
Screenshot: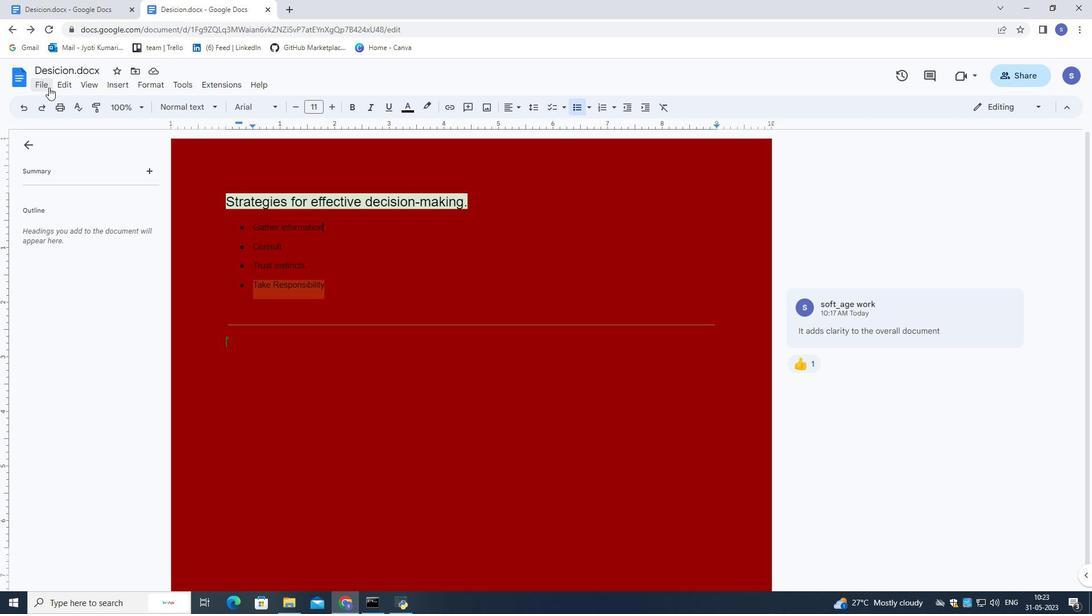 
Action: Mouse pressed left at (48, 87)
Screenshot: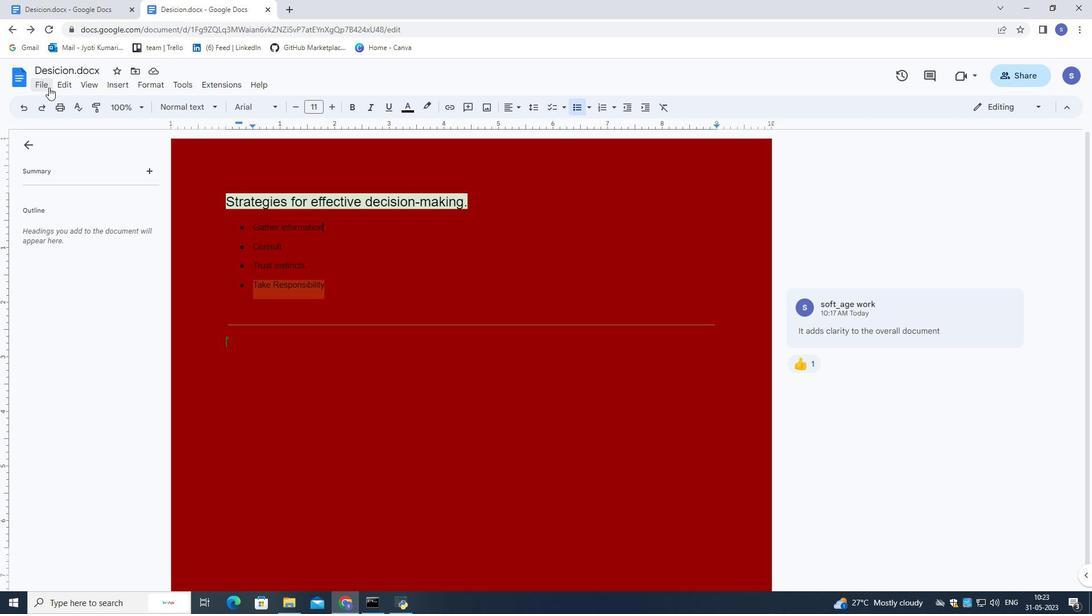 
Action: Mouse moved to (47, 96)
Screenshot: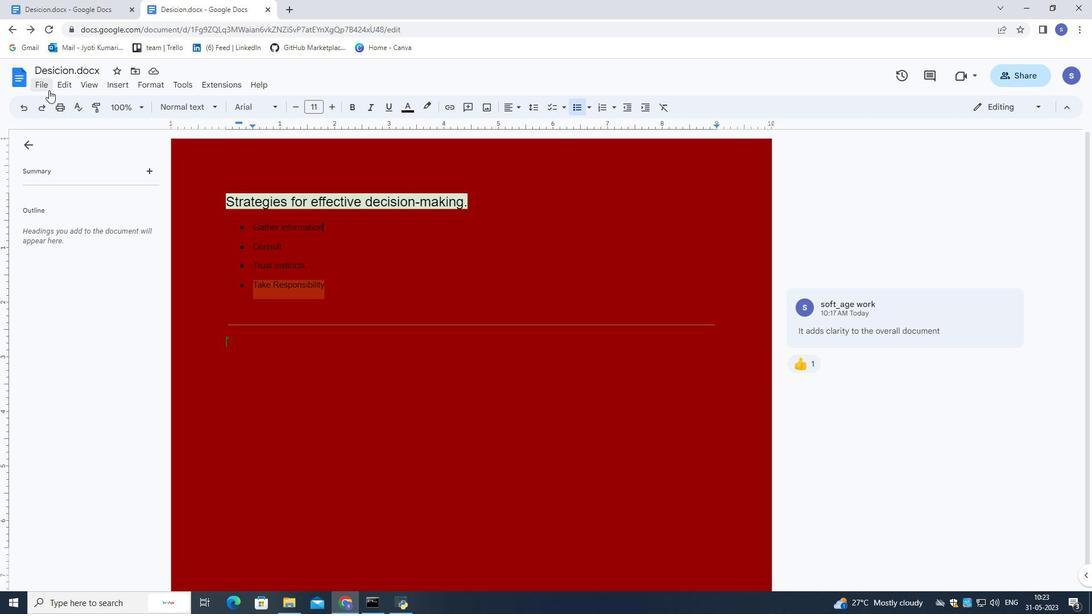 
Action: Mouse pressed left at (48, 89)
Screenshot: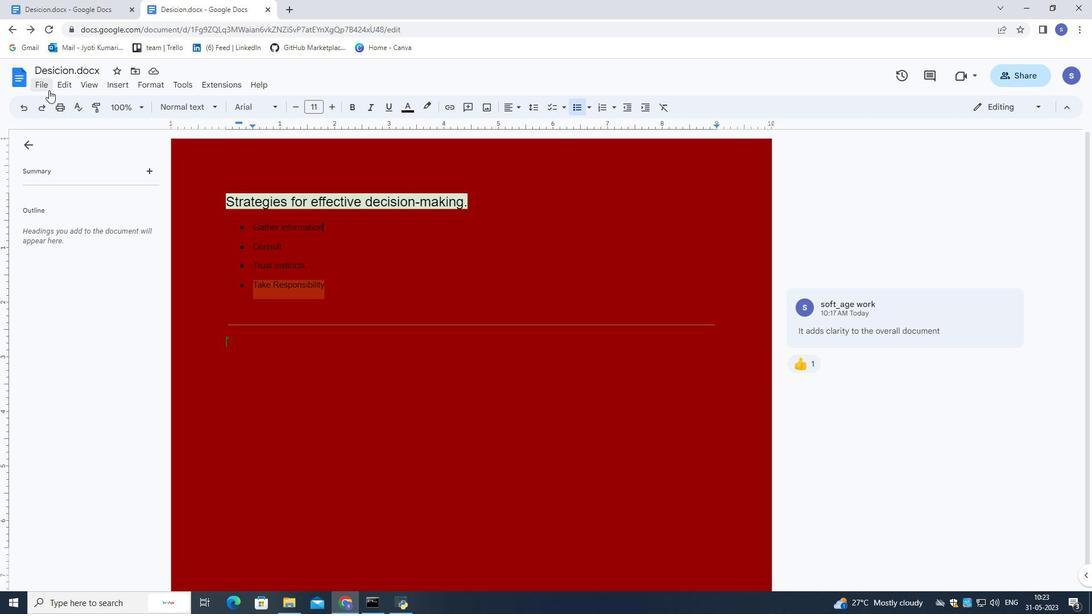 
Action: Mouse moved to (48, 120)
Screenshot: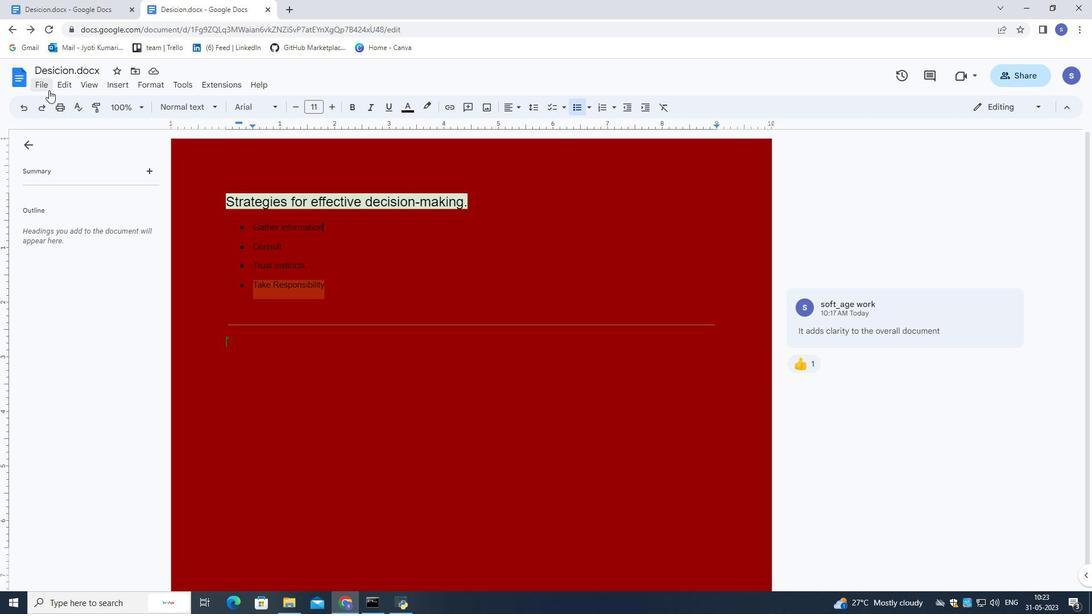 
Action: Mouse pressed left at (47, 89)
Screenshot: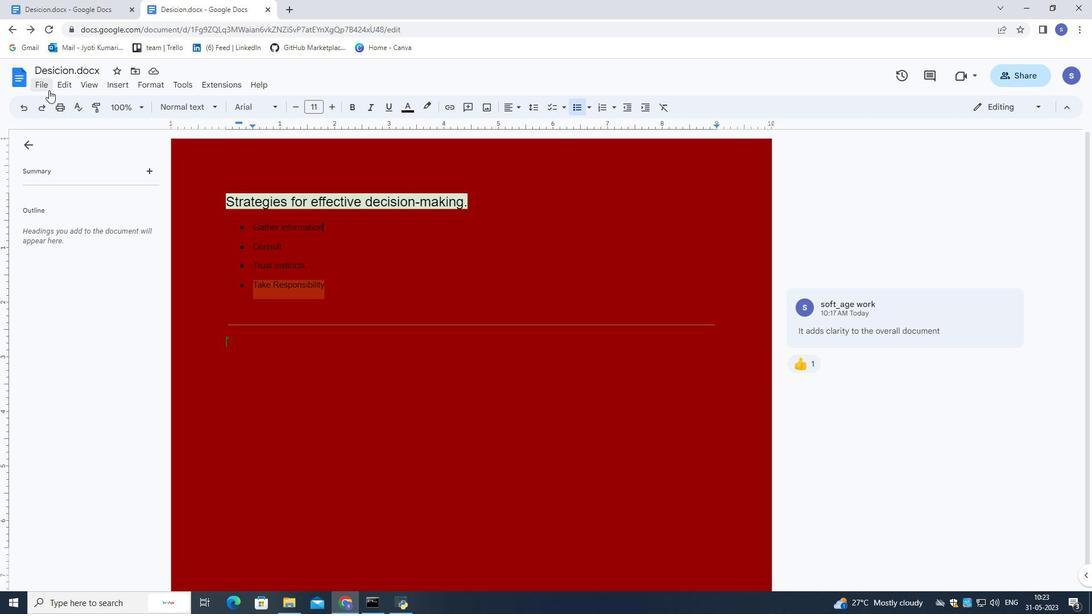 
Action: Mouse moved to (39, 84)
Screenshot: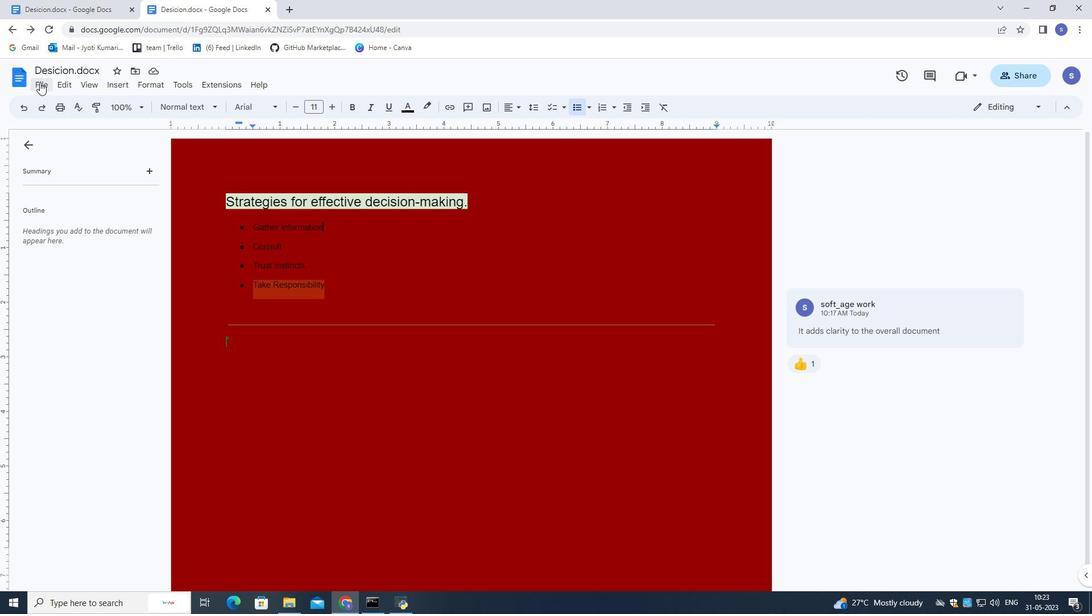 
Action: Mouse pressed left at (39, 84)
Screenshot: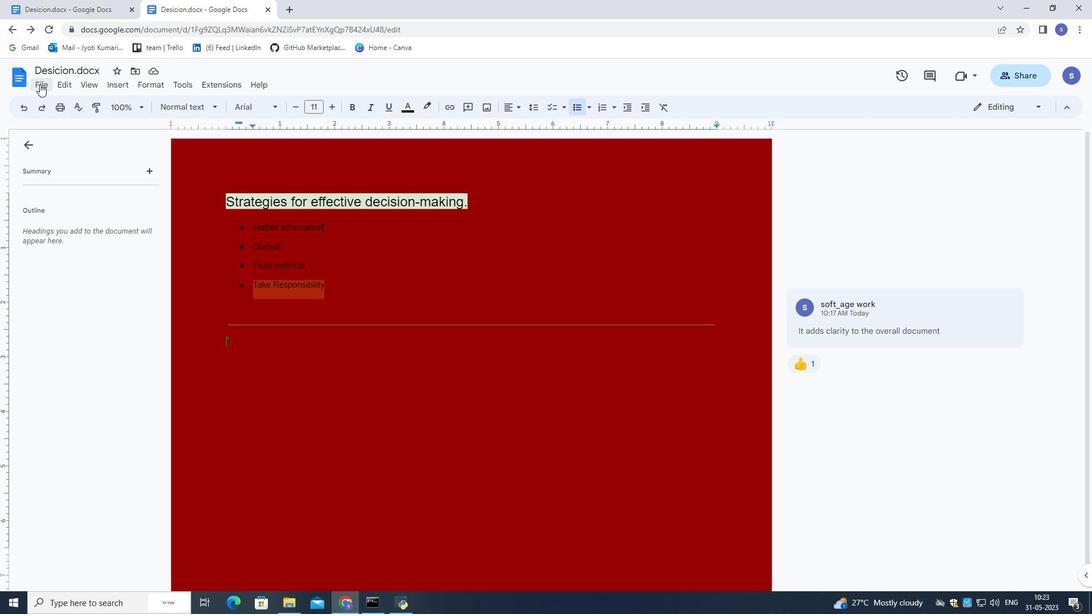 
Action: Mouse moved to (247, 351)
Screenshot: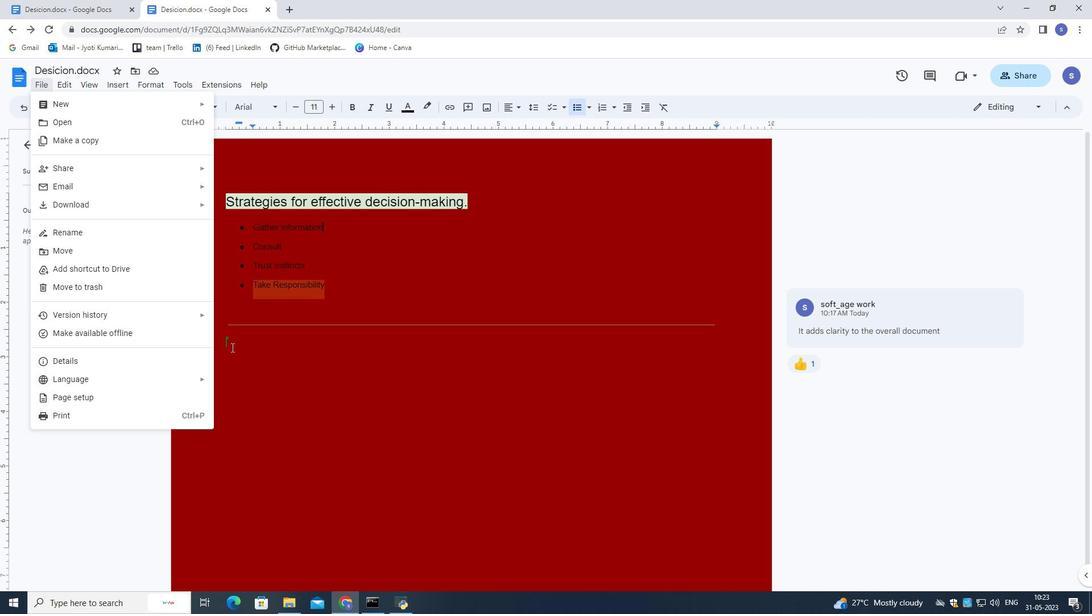 
Action: Mouse pressed left at (247, 351)
Screenshot: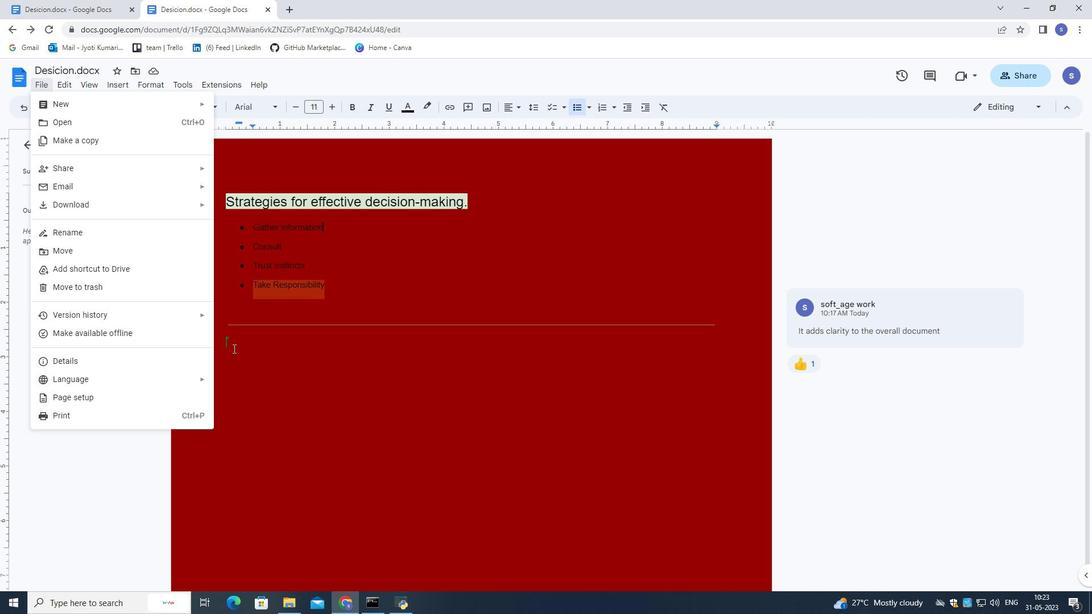 
